 Task: Look for space in Santiago, Chile from 11th June, 2023 to 17th June, 2023 for 1 adult in price range Rs.5000 to Rs.12000. Place can be private room with 1  bedroom having 1 bed and 1 bathroom. Property type can be house, flat, guest house, hotel. Booking option can be shelf check-in. Required host language is English.
Action: Mouse moved to (424, 130)
Screenshot: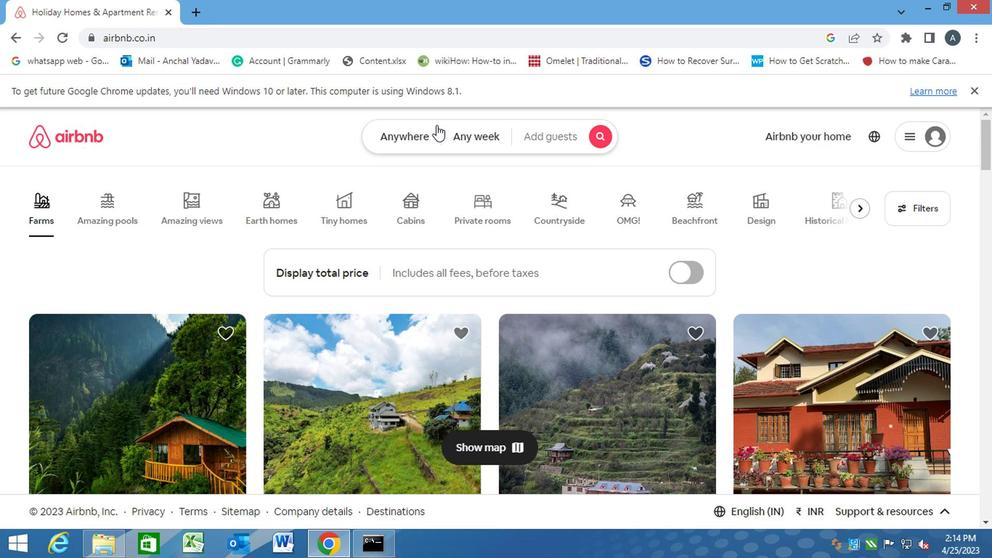 
Action: Mouse pressed left at (424, 130)
Screenshot: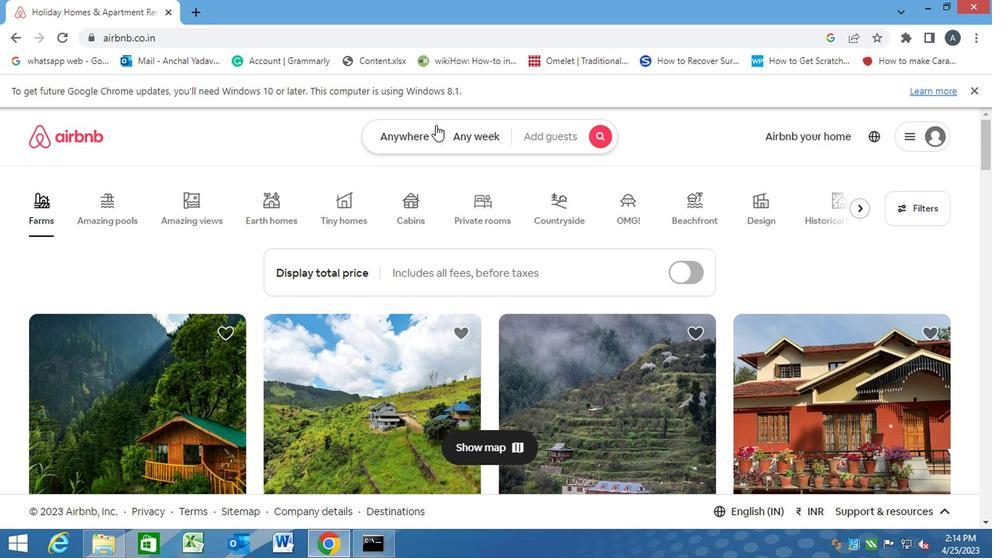 
Action: Key pressed s<Key.caps_lock>
Screenshot: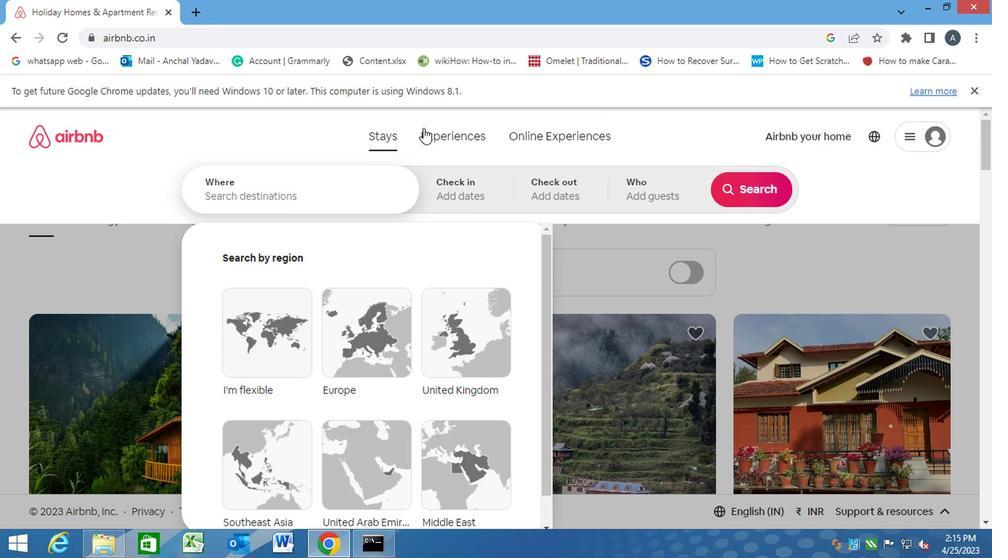 
Action: Mouse moved to (285, 181)
Screenshot: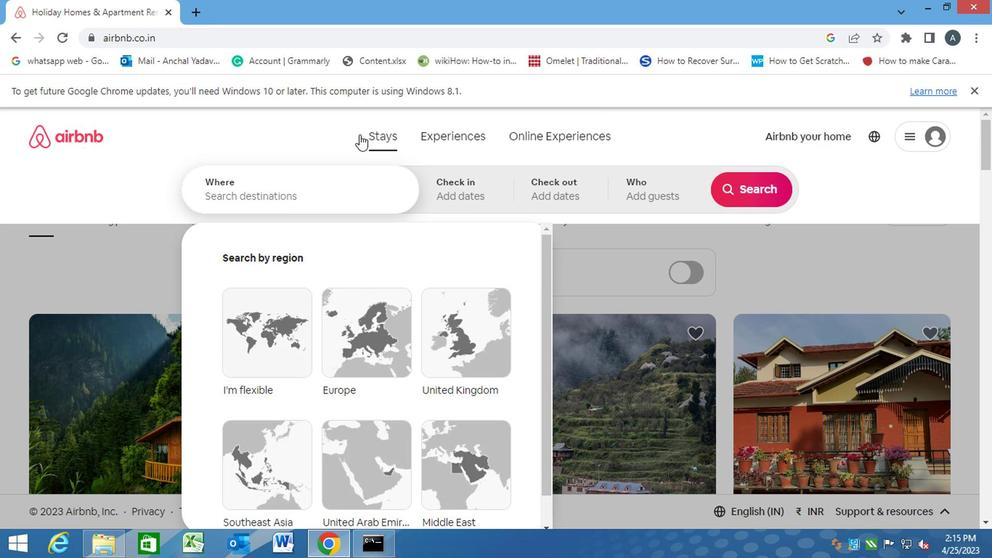 
Action: Mouse pressed left at (285, 181)
Screenshot: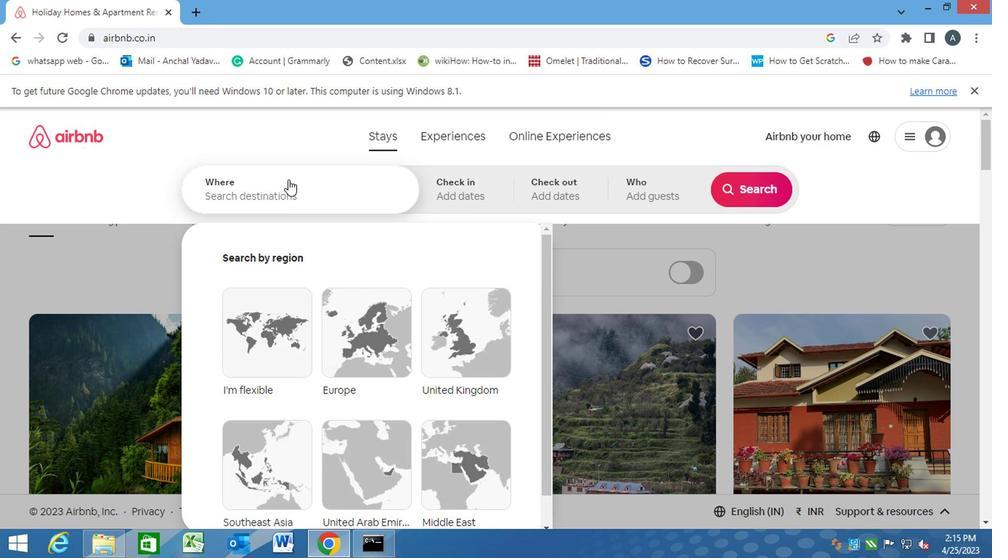 
Action: Key pressed s<Key.backspace><Key.caps_lock>s<Key.caps_lock>antiago,<Key.space><Key.caps_lock>c<Key.caps_lock>hile<Key.enter>
Screenshot: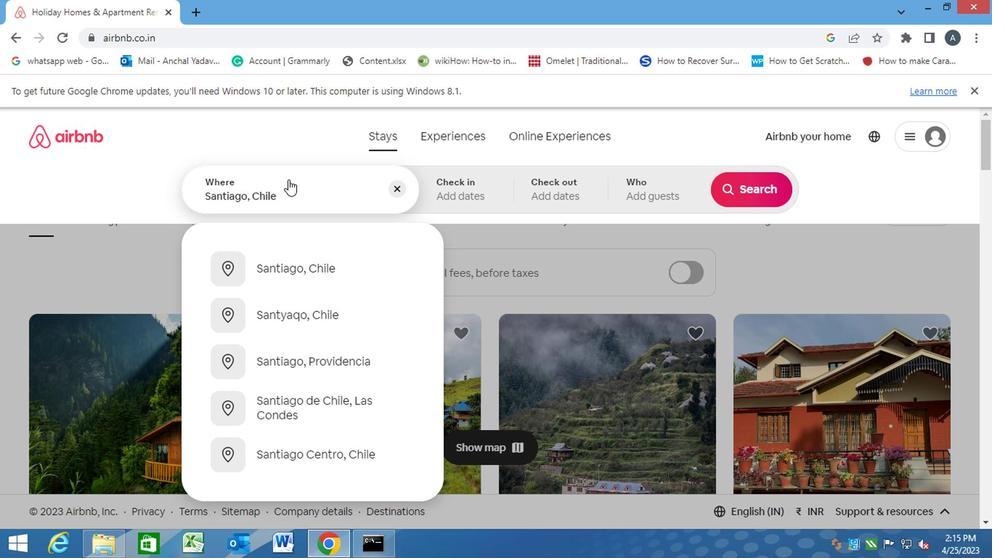 
Action: Mouse moved to (749, 305)
Screenshot: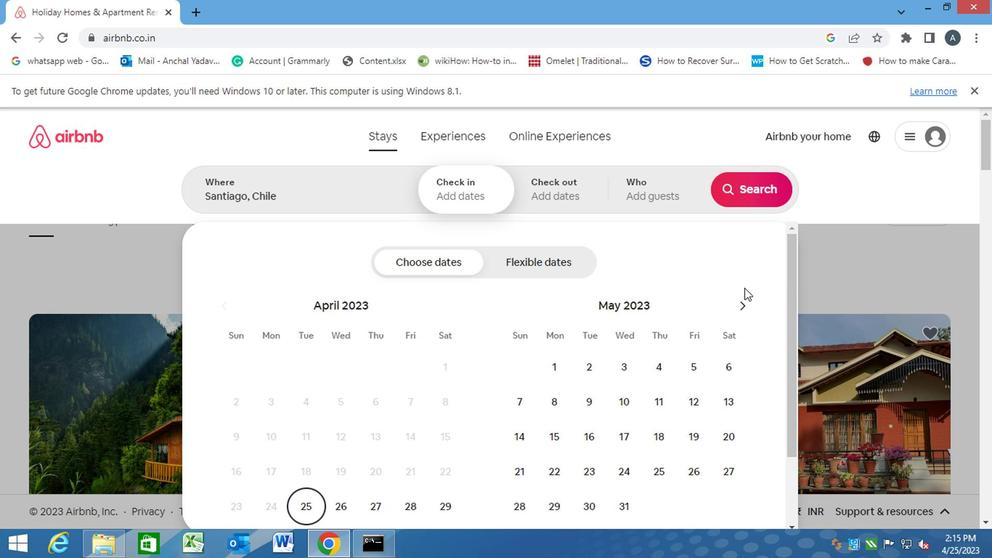 
Action: Mouse pressed left at (749, 305)
Screenshot: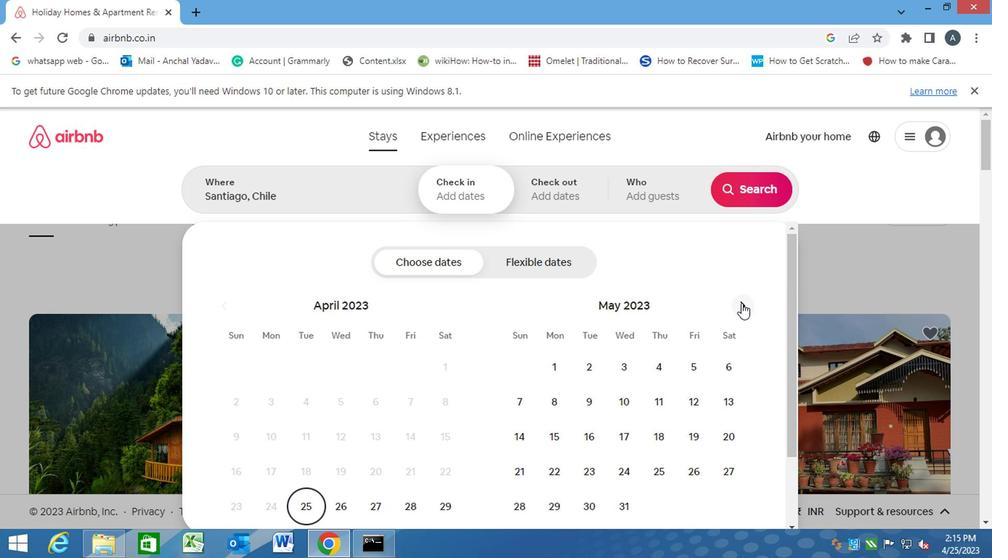 
Action: Mouse moved to (521, 435)
Screenshot: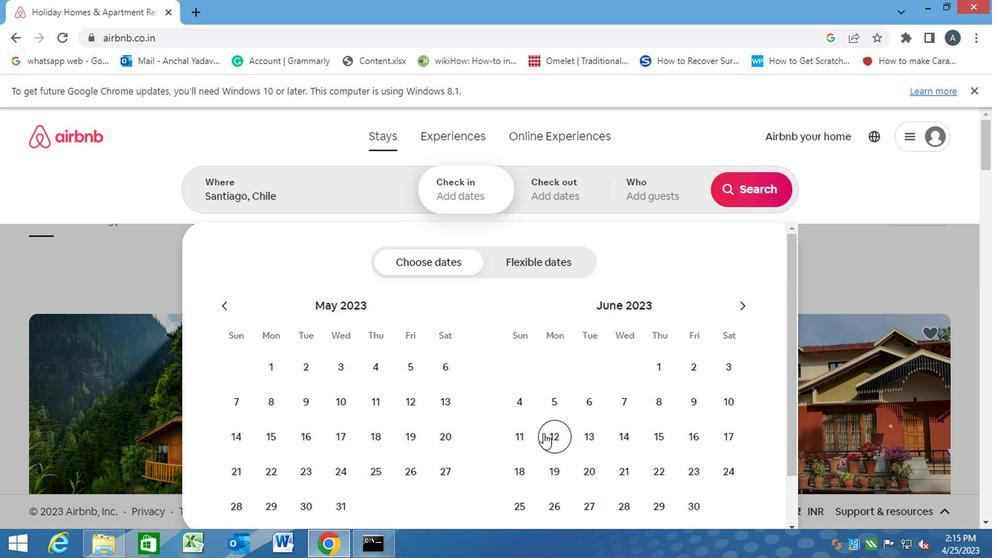 
Action: Mouse pressed left at (521, 435)
Screenshot: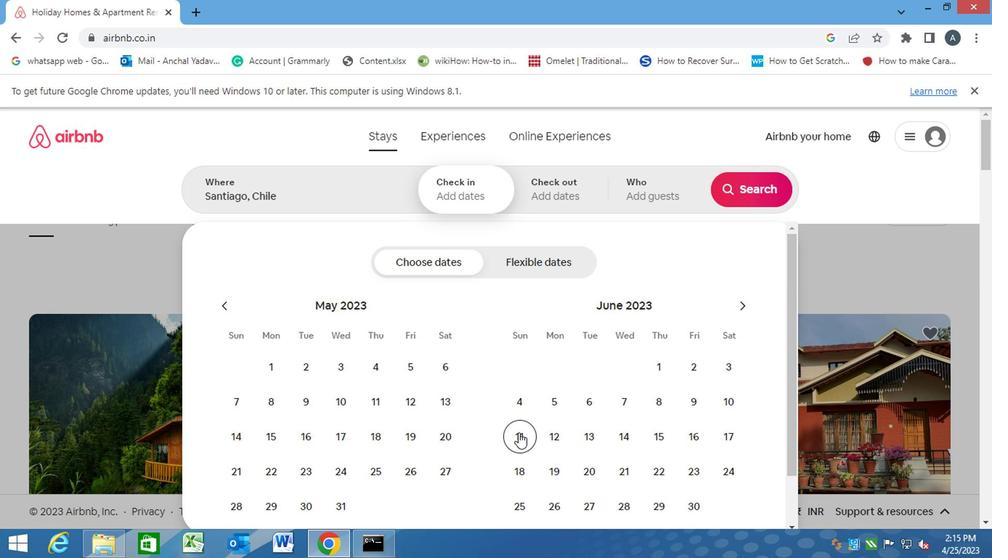 
Action: Mouse moved to (735, 433)
Screenshot: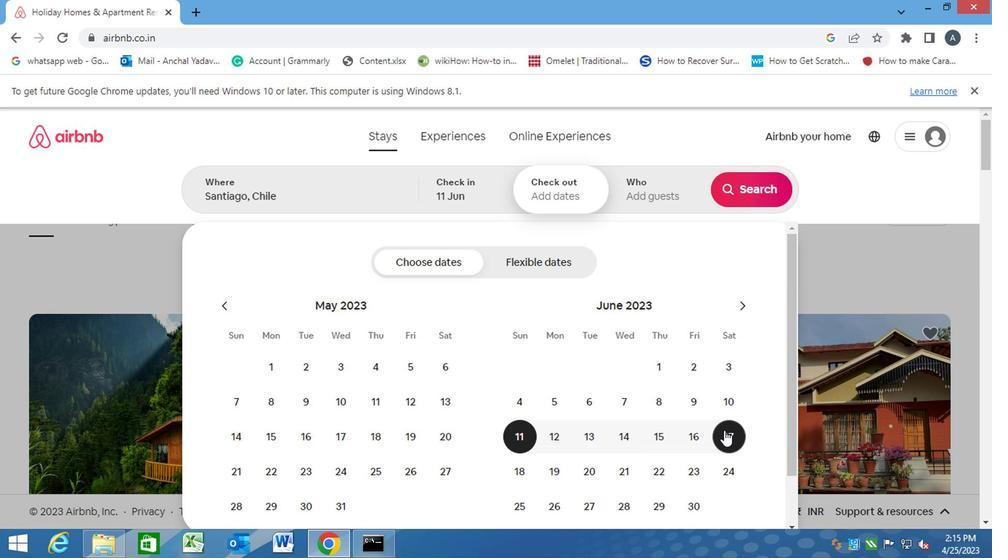 
Action: Mouse pressed left at (735, 433)
Screenshot: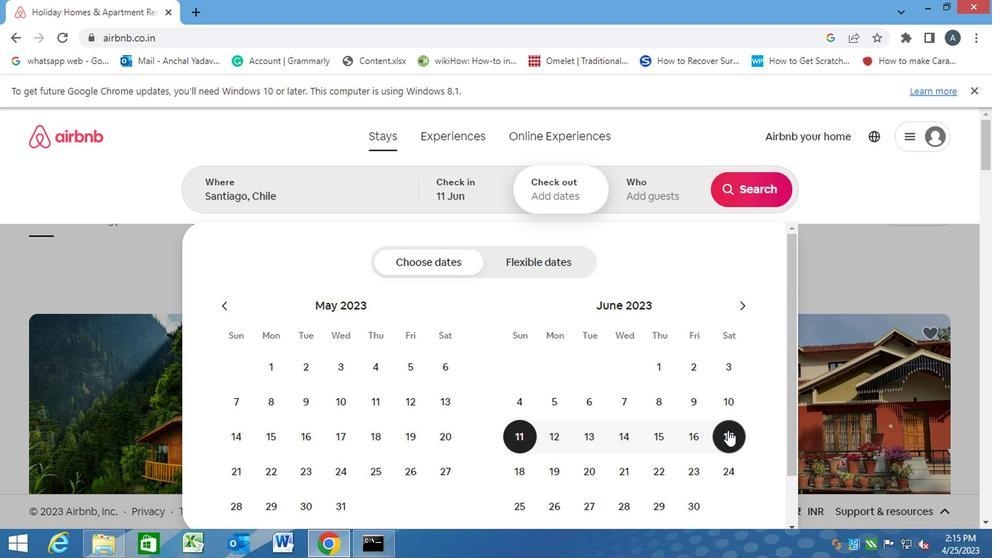 
Action: Mouse moved to (650, 186)
Screenshot: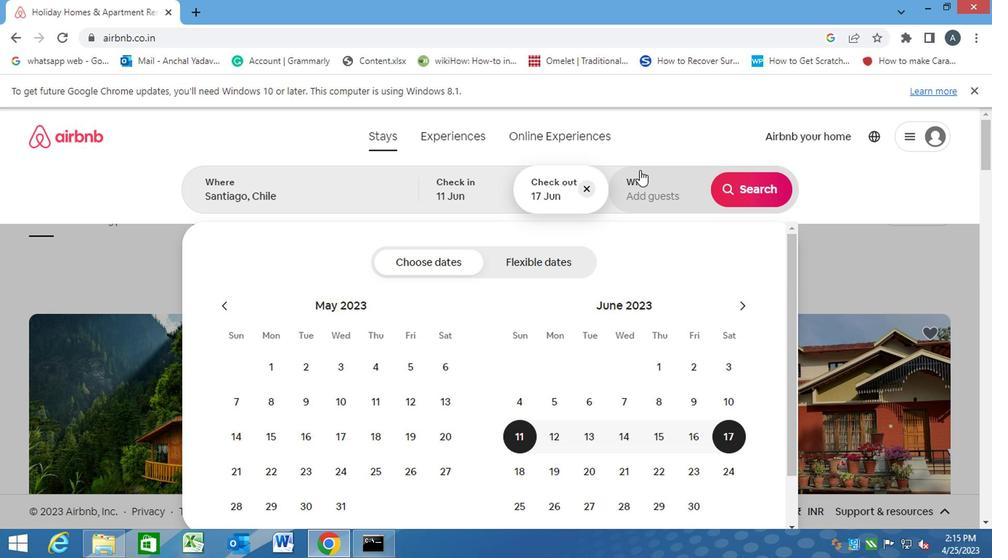 
Action: Mouse pressed left at (650, 186)
Screenshot: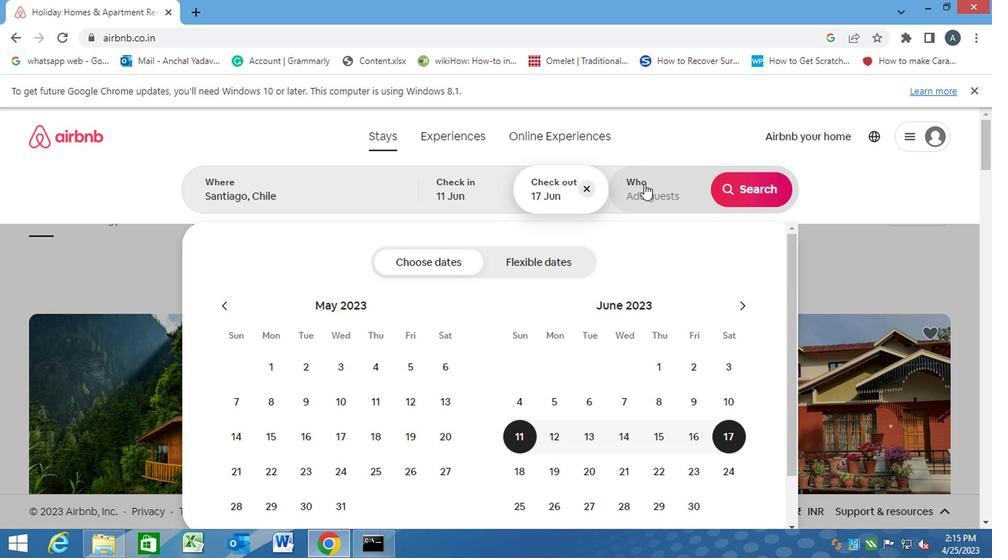 
Action: Mouse moved to (755, 263)
Screenshot: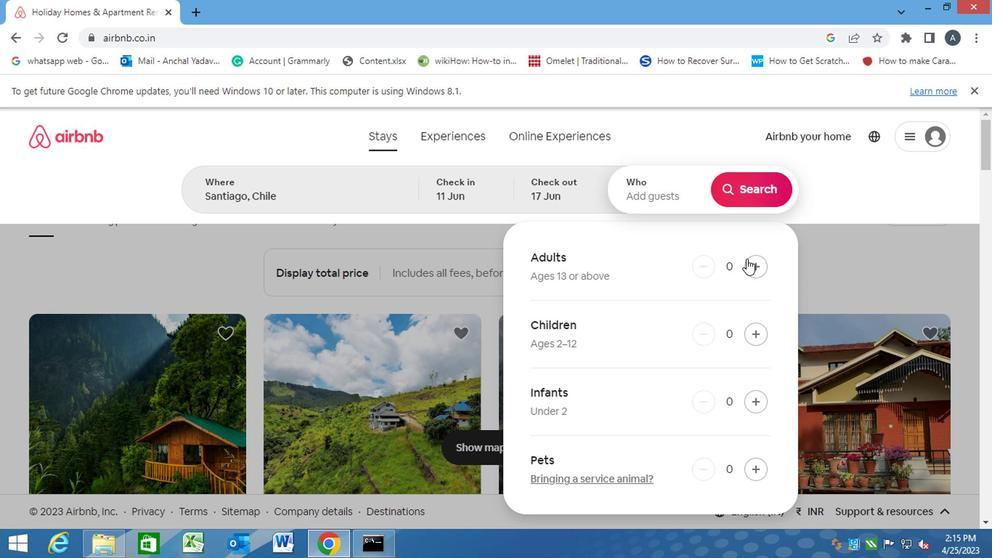 
Action: Mouse pressed left at (755, 263)
Screenshot: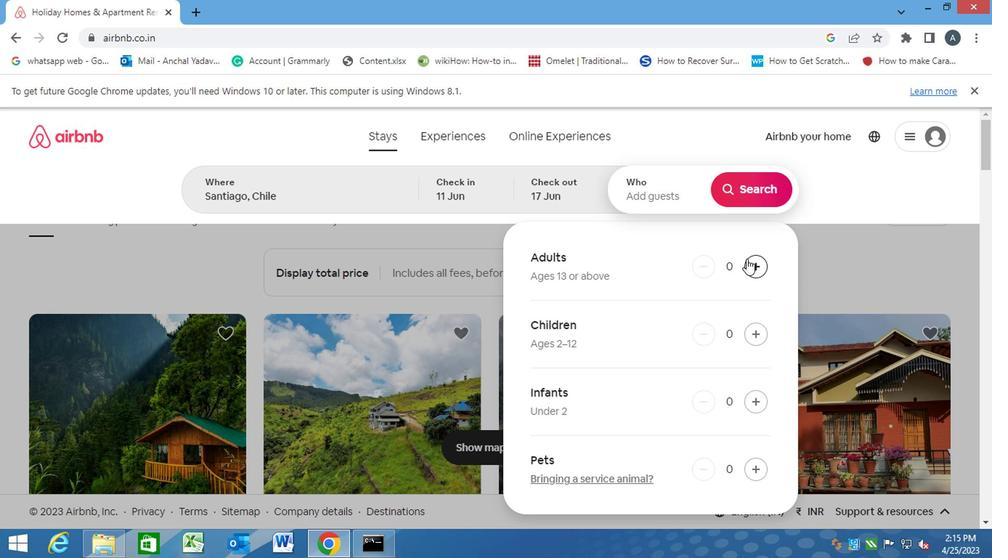 
Action: Mouse moved to (761, 186)
Screenshot: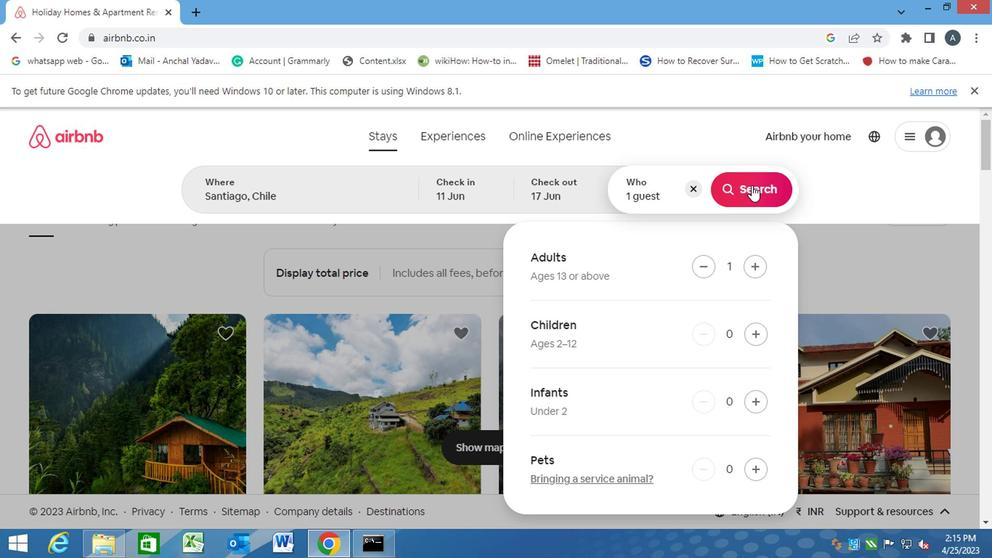 
Action: Mouse pressed left at (761, 186)
Screenshot: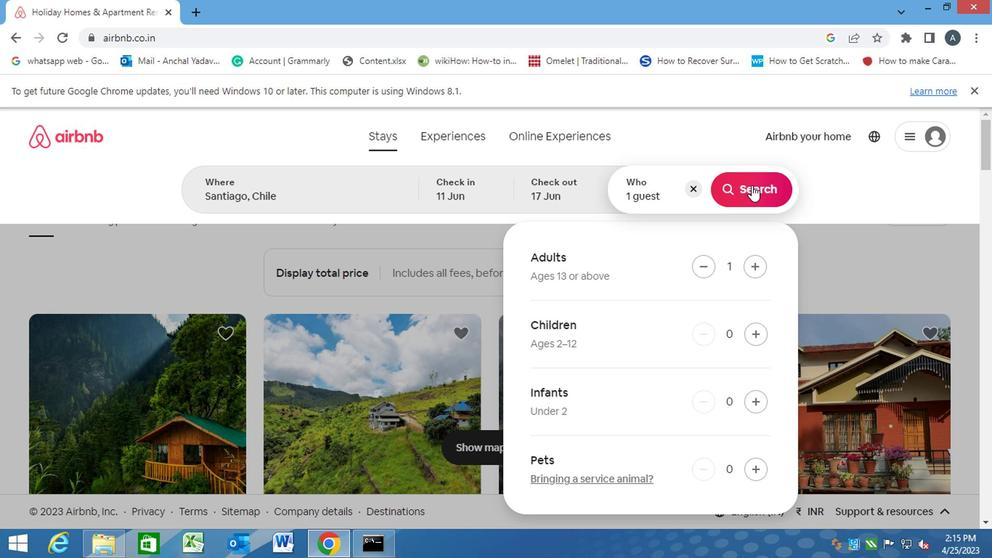 
Action: Mouse moved to (921, 191)
Screenshot: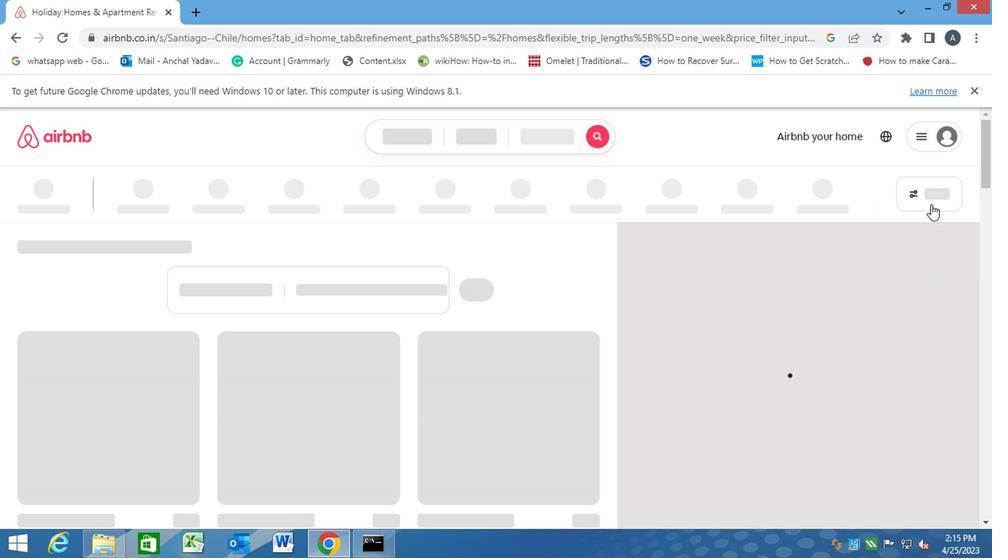 
Action: Mouse pressed left at (921, 191)
Screenshot: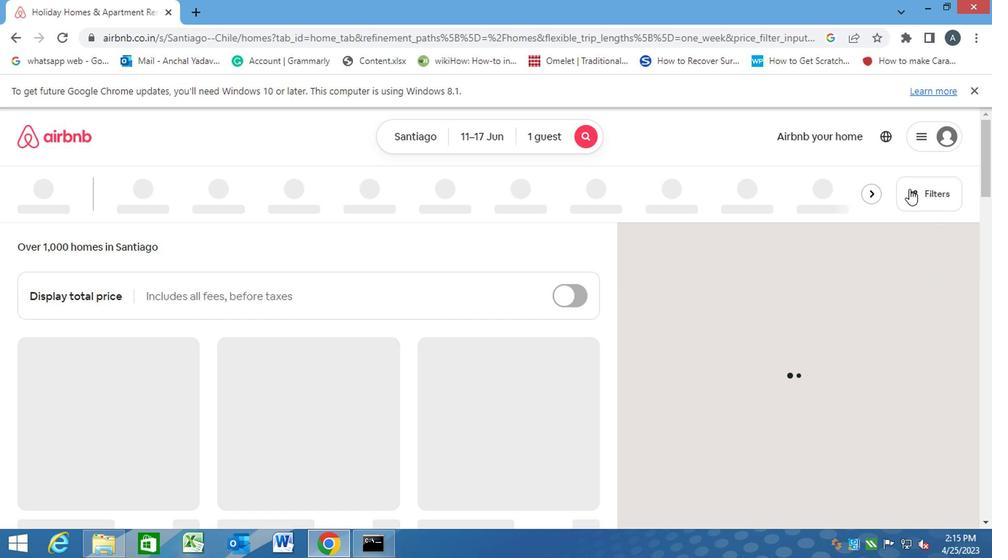 
Action: Mouse moved to (316, 355)
Screenshot: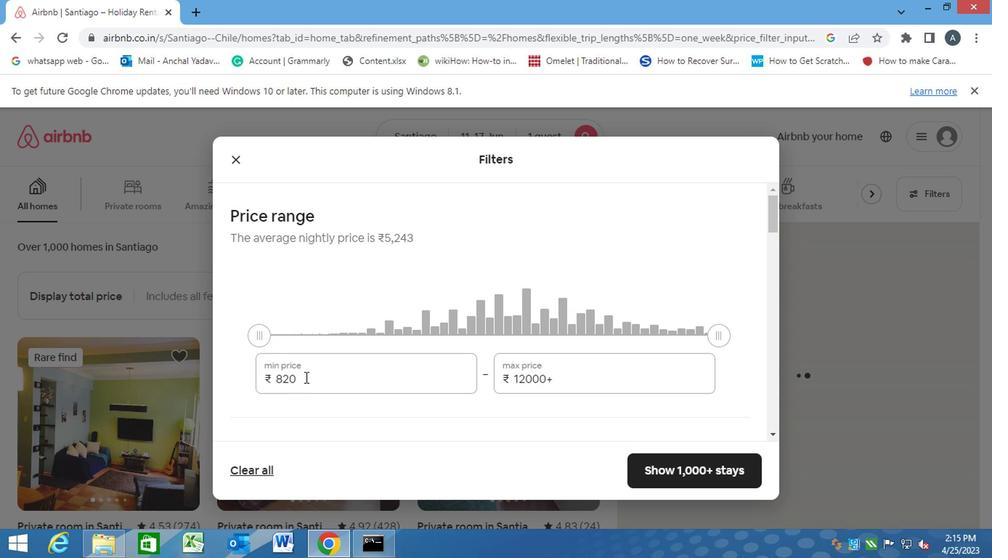 
Action: Mouse pressed left at (316, 355)
Screenshot: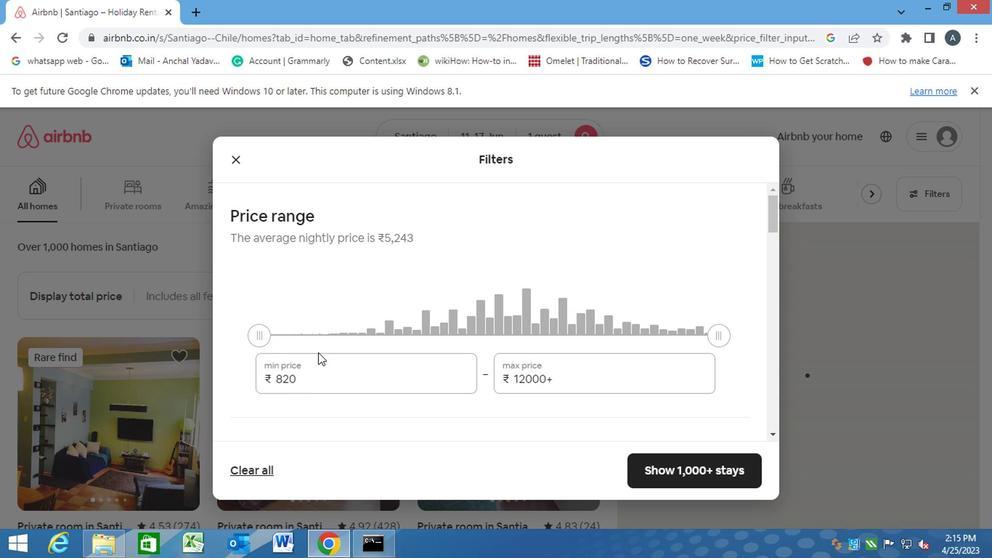 
Action: Mouse moved to (292, 382)
Screenshot: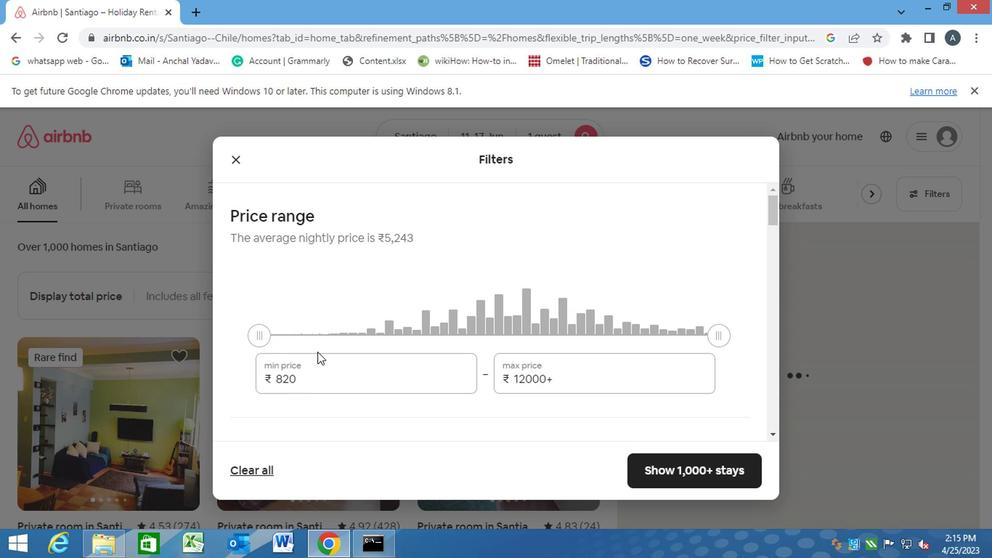 
Action: Mouse pressed left at (292, 382)
Screenshot: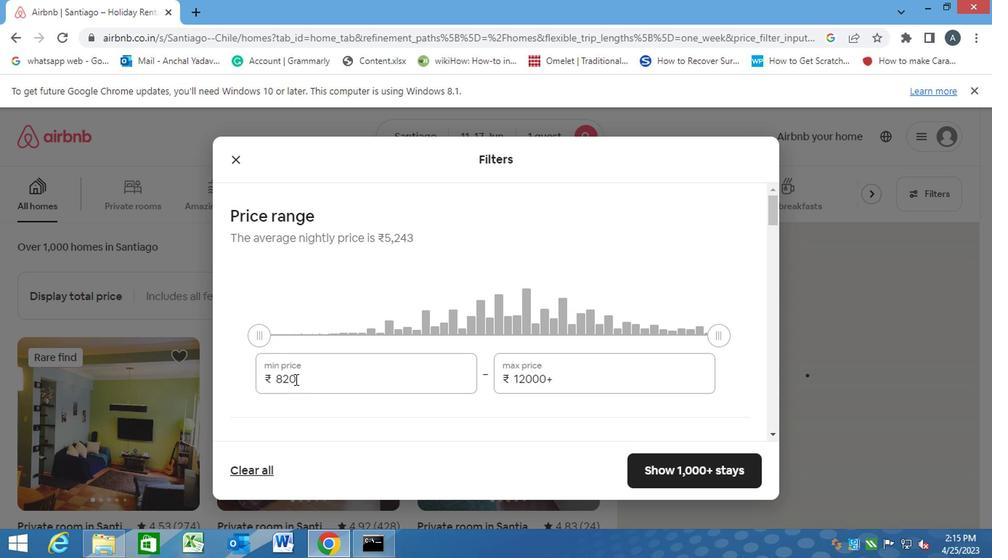 
Action: Mouse moved to (267, 386)
Screenshot: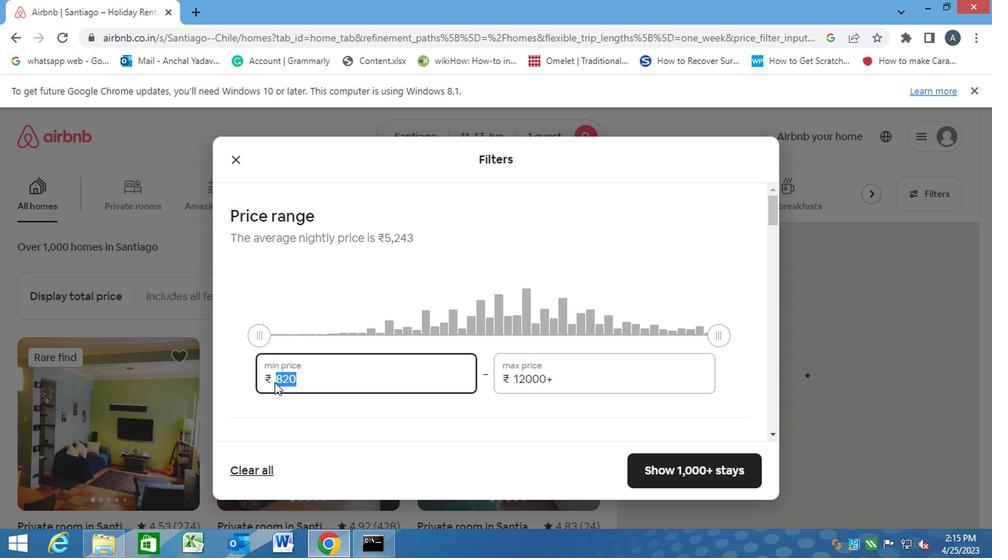 
Action: Key pressed 5000<Key.tab><Key.backspace>12000
Screenshot: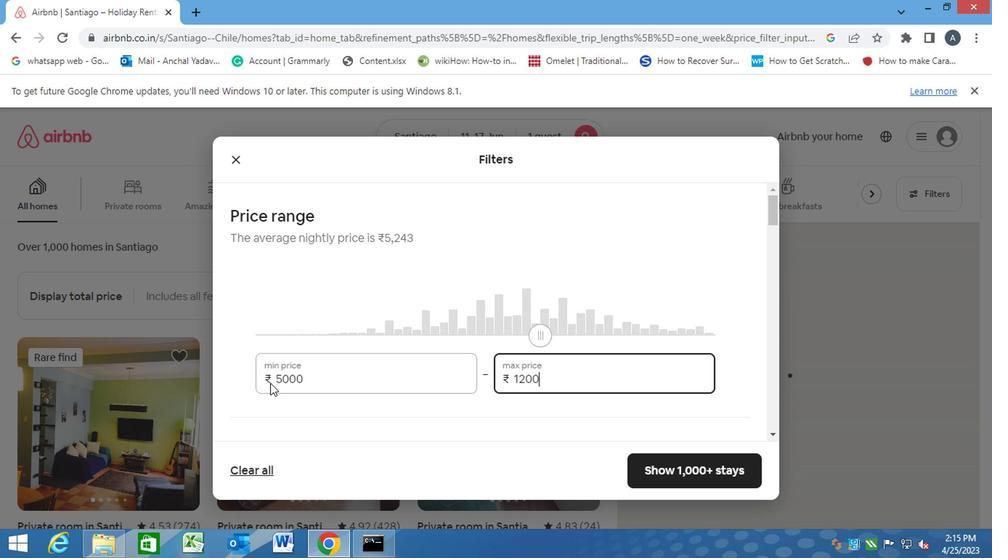 
Action: Mouse moved to (340, 448)
Screenshot: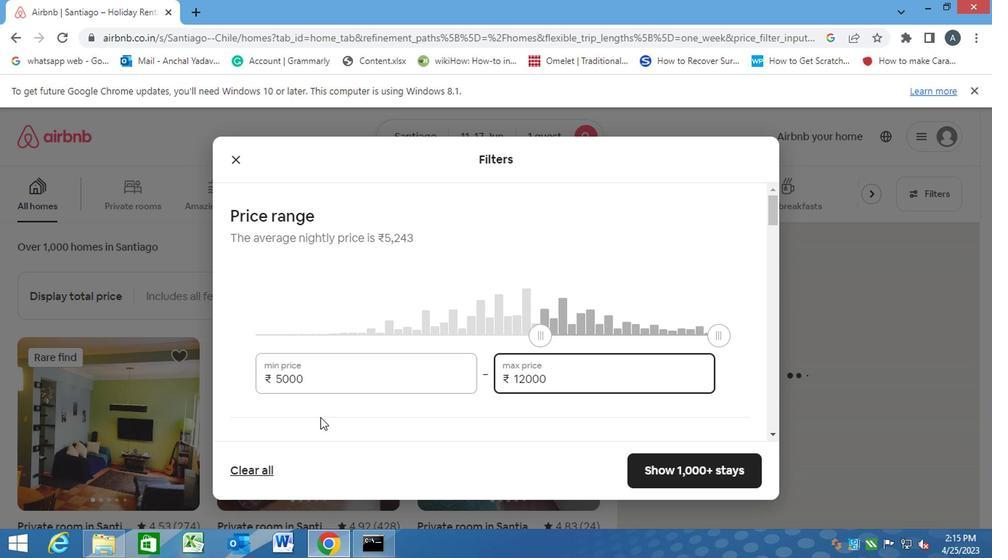 
Action: Mouse pressed left at (340, 448)
Screenshot: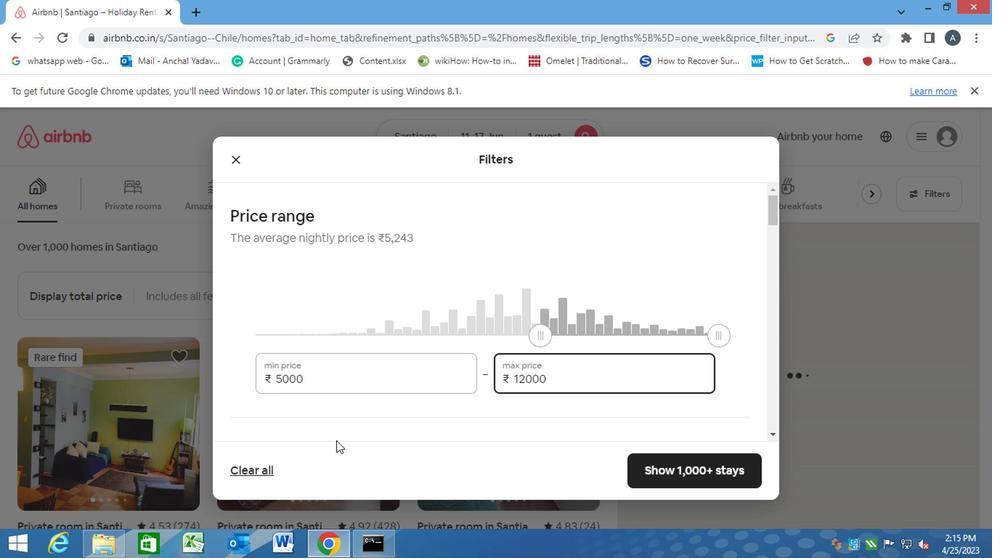 
Action: Mouse moved to (350, 448)
Screenshot: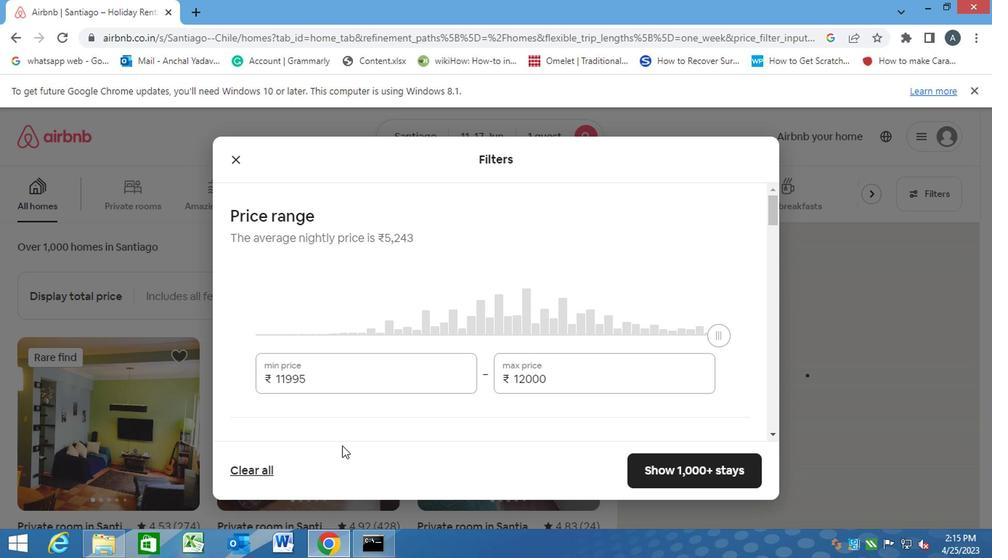 
Action: Mouse scrolled (350, 447) with delta (0, -1)
Screenshot: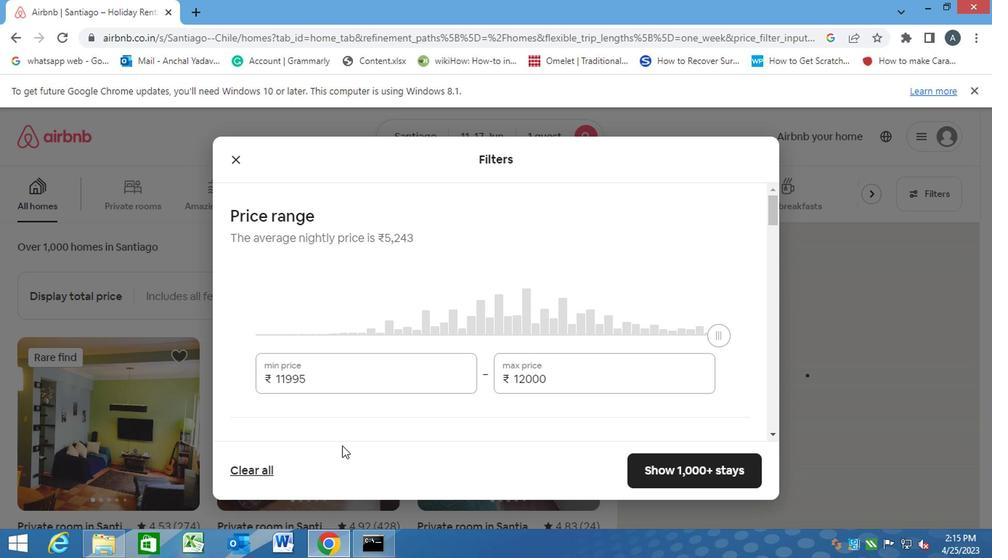 
Action: Mouse moved to (354, 446)
Screenshot: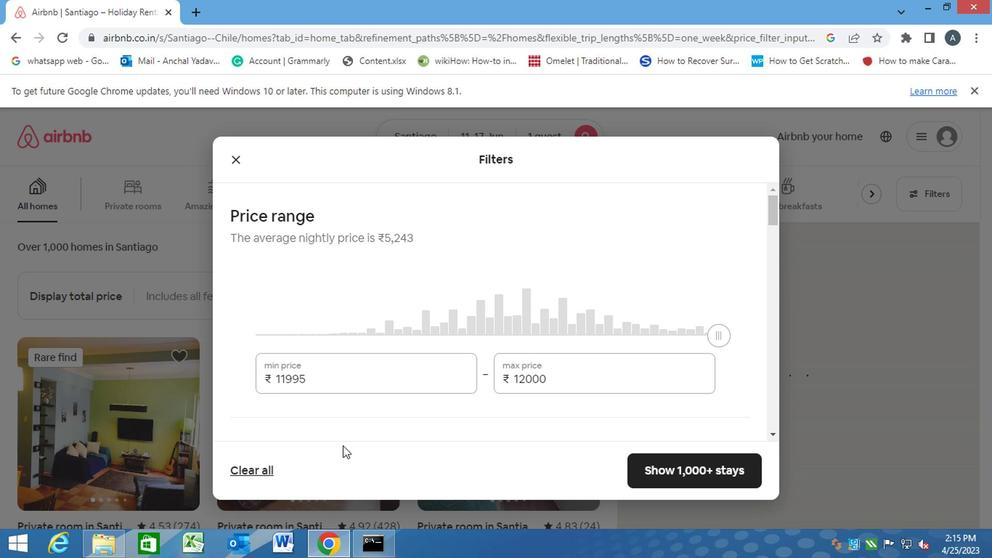 
Action: Mouse scrolled (354, 445) with delta (0, -1)
Screenshot: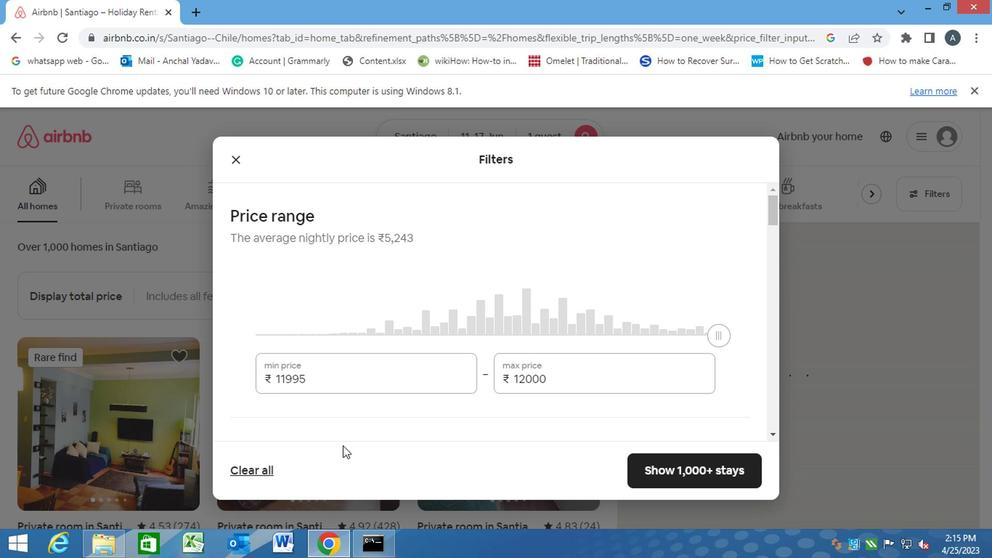 
Action: Mouse moved to (358, 444)
Screenshot: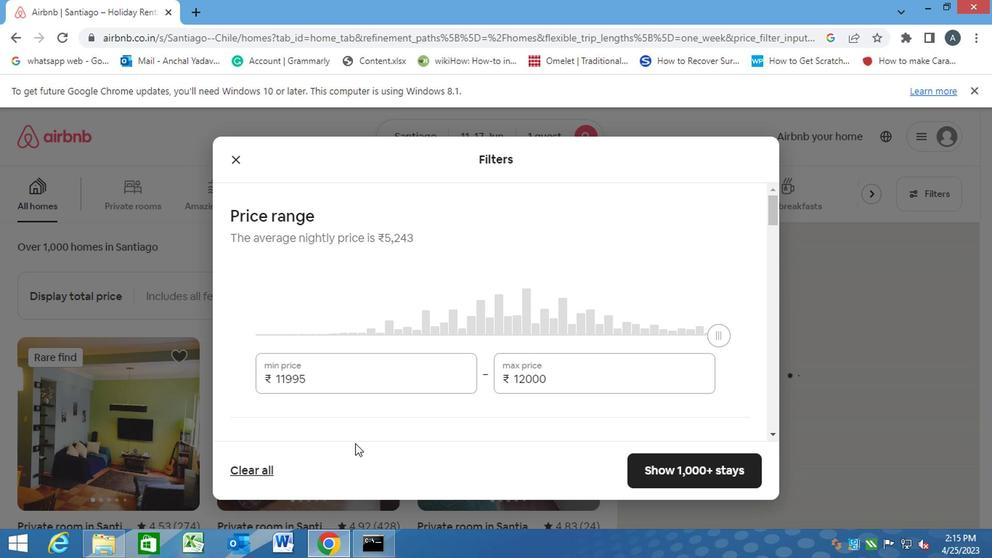 
Action: Mouse scrolled (358, 444) with delta (0, 0)
Screenshot: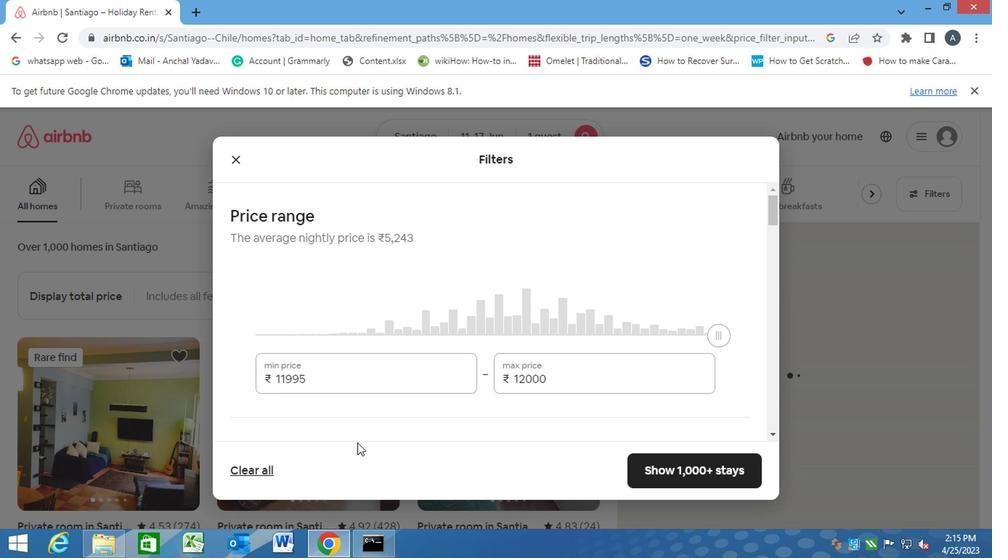 
Action: Mouse moved to (405, 418)
Screenshot: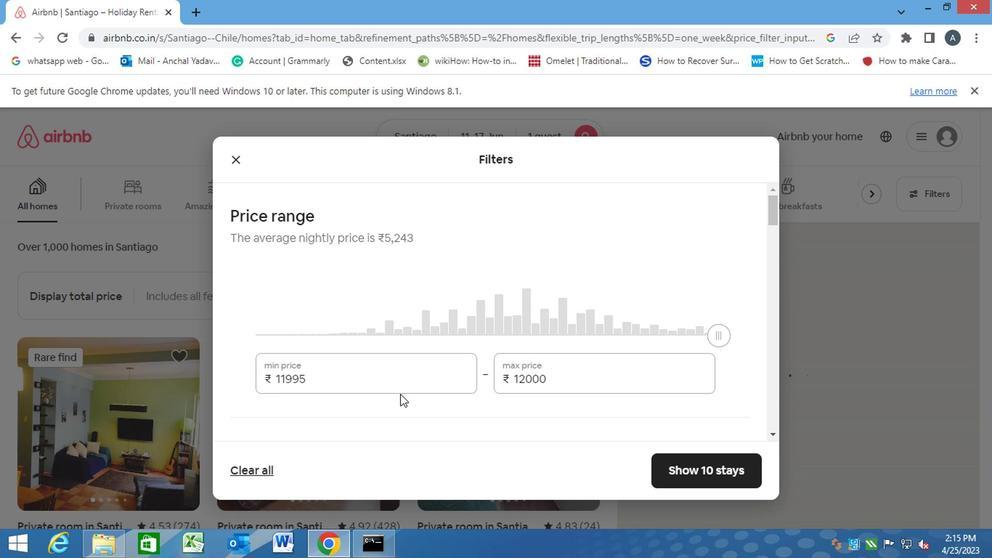 
Action: Mouse scrolled (405, 417) with delta (0, -1)
Screenshot: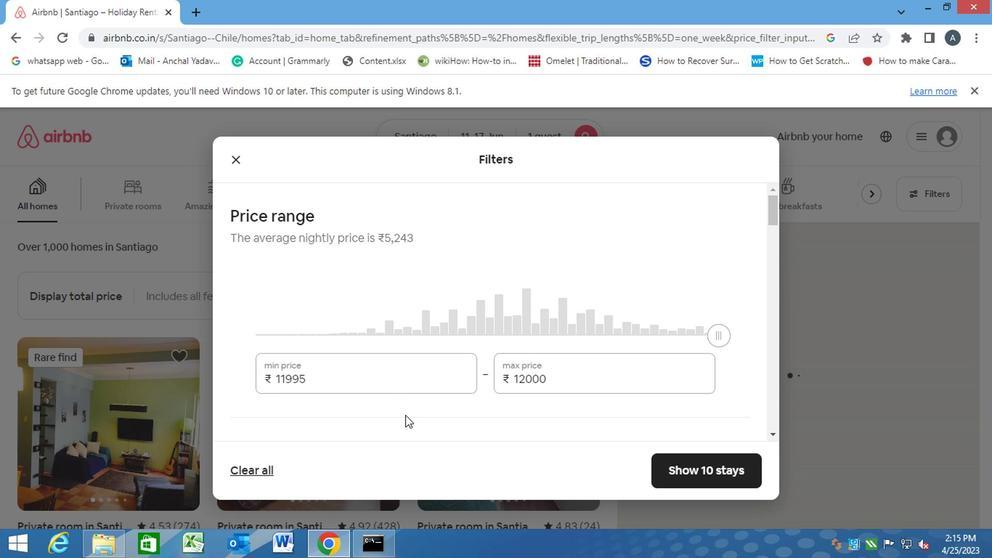 
Action: Mouse scrolled (405, 417) with delta (0, -1)
Screenshot: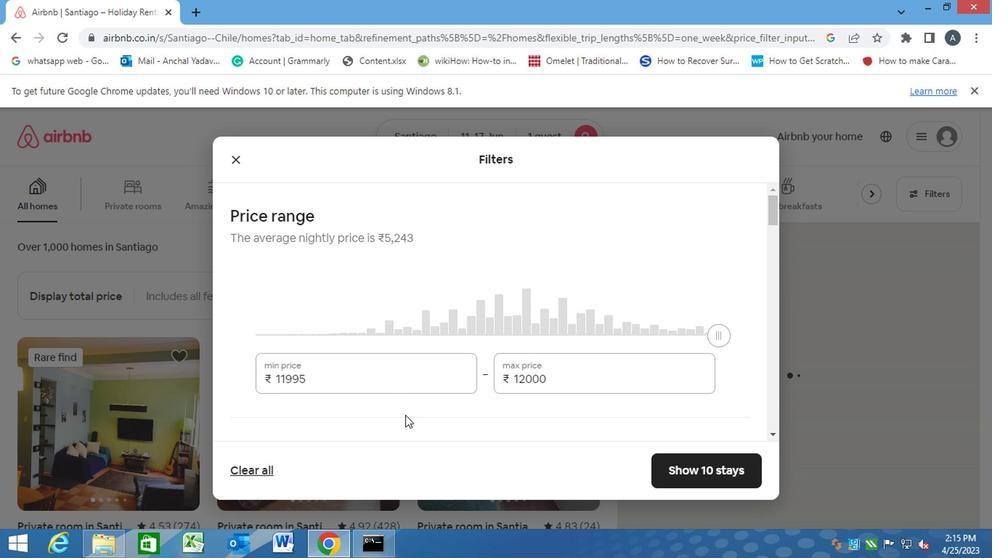 
Action: Mouse scrolled (405, 417) with delta (0, -1)
Screenshot: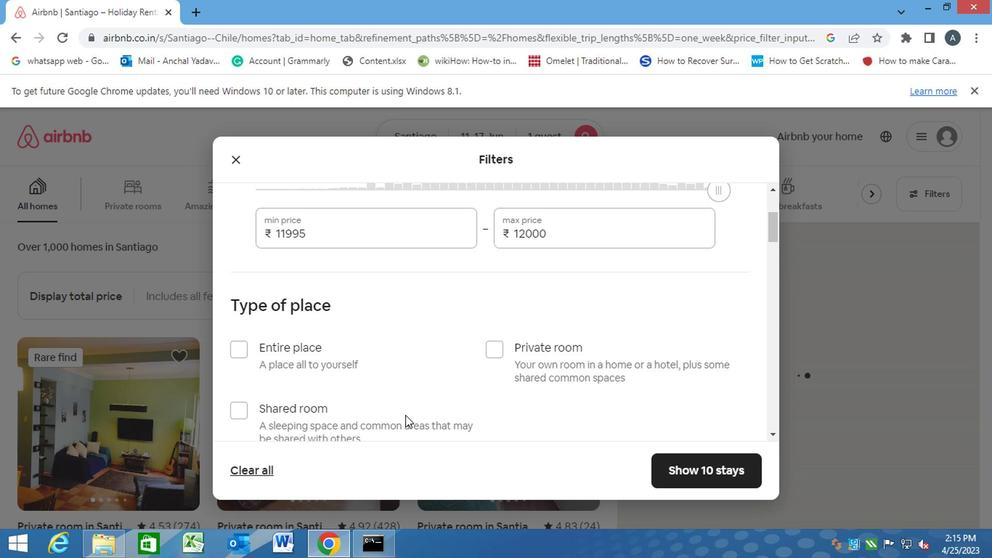 
Action: Mouse scrolled (405, 417) with delta (0, -1)
Screenshot: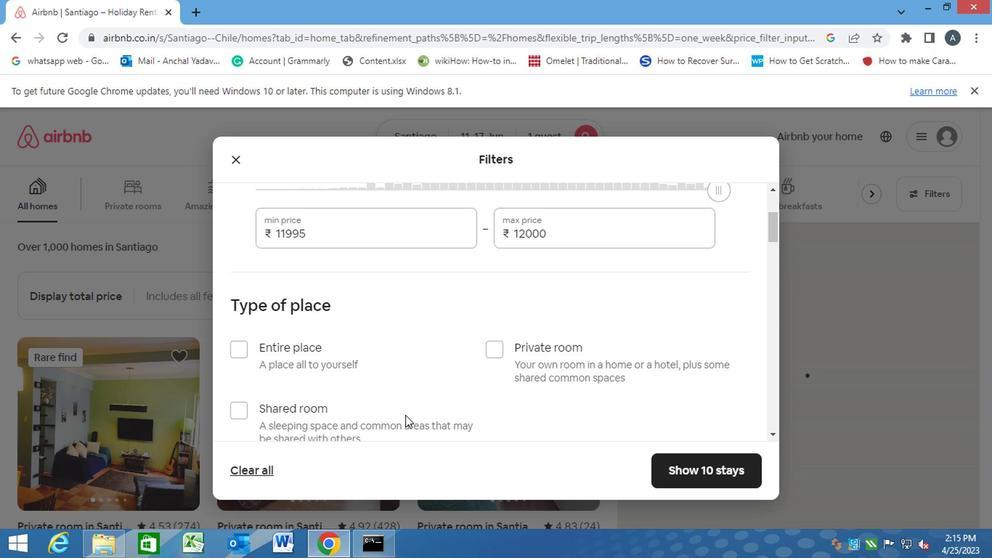 
Action: Mouse moved to (497, 208)
Screenshot: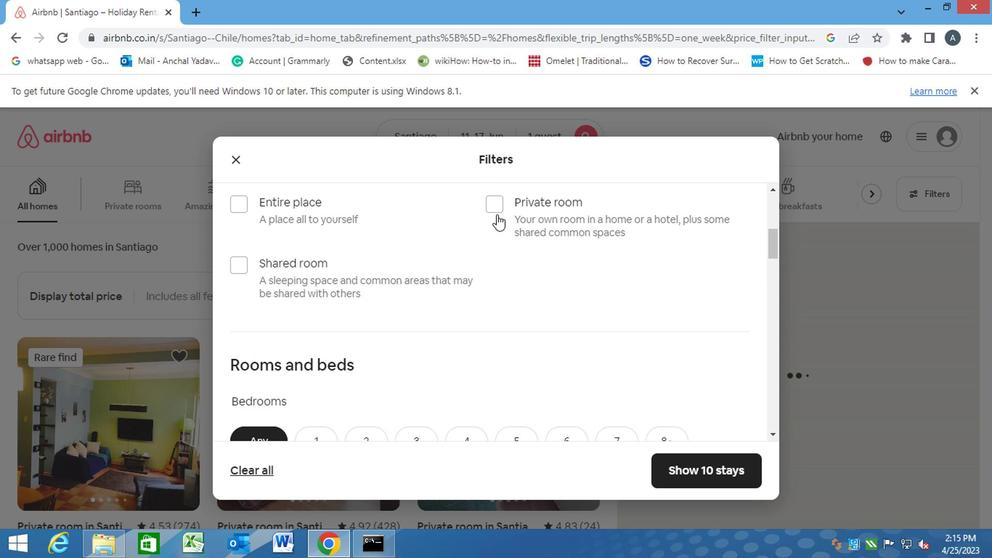 
Action: Mouse pressed left at (497, 208)
Screenshot: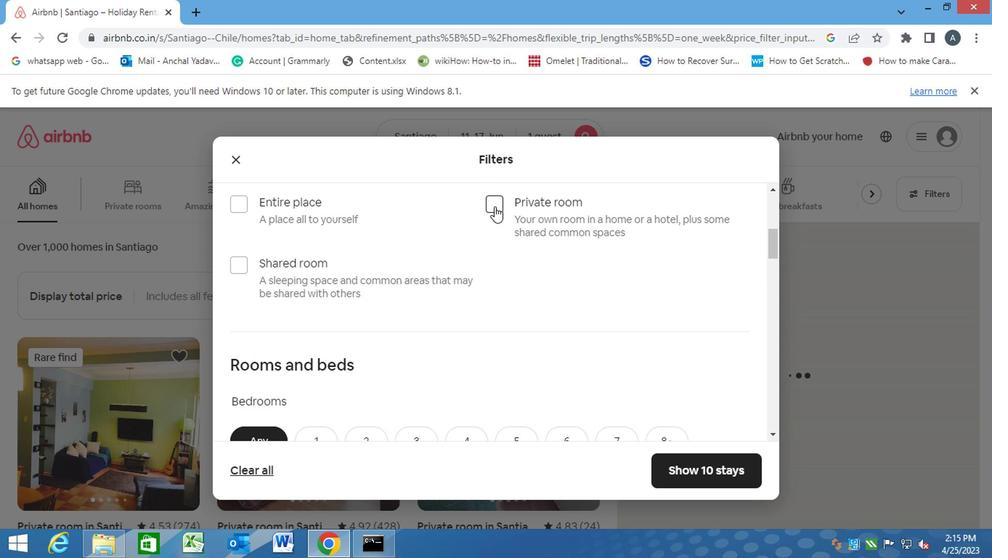 
Action: Mouse moved to (421, 320)
Screenshot: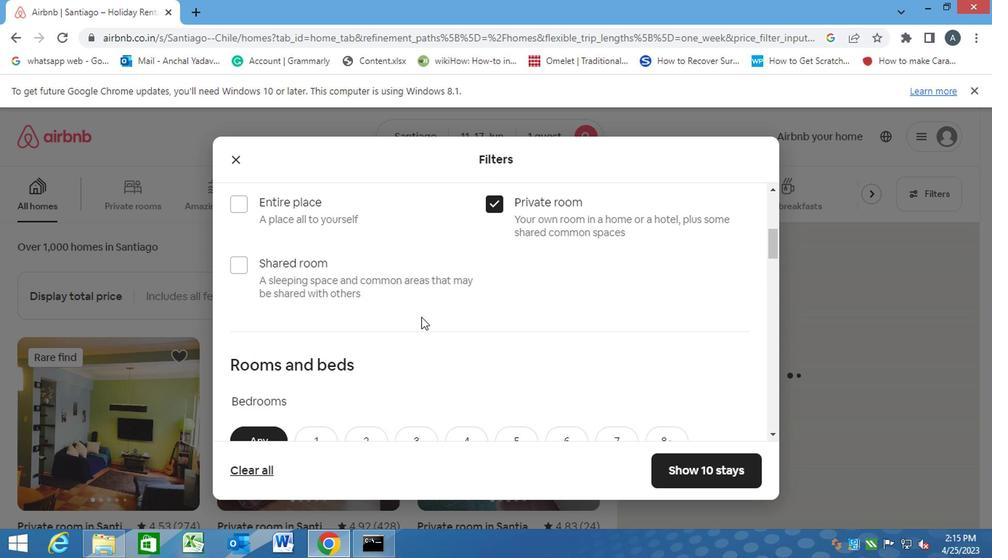 
Action: Mouse scrolled (421, 319) with delta (0, -1)
Screenshot: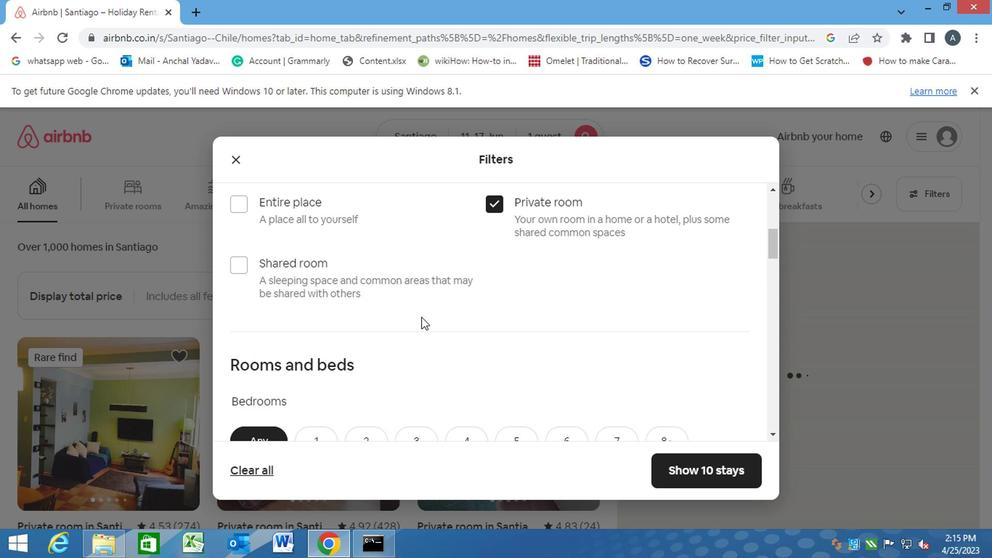 
Action: Mouse scrolled (421, 319) with delta (0, -1)
Screenshot: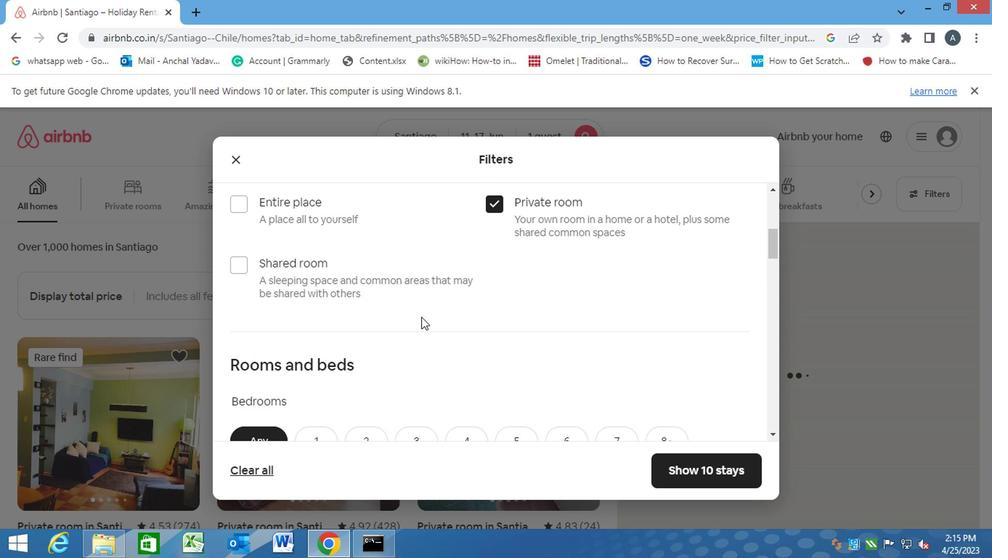 
Action: Mouse scrolled (421, 319) with delta (0, -1)
Screenshot: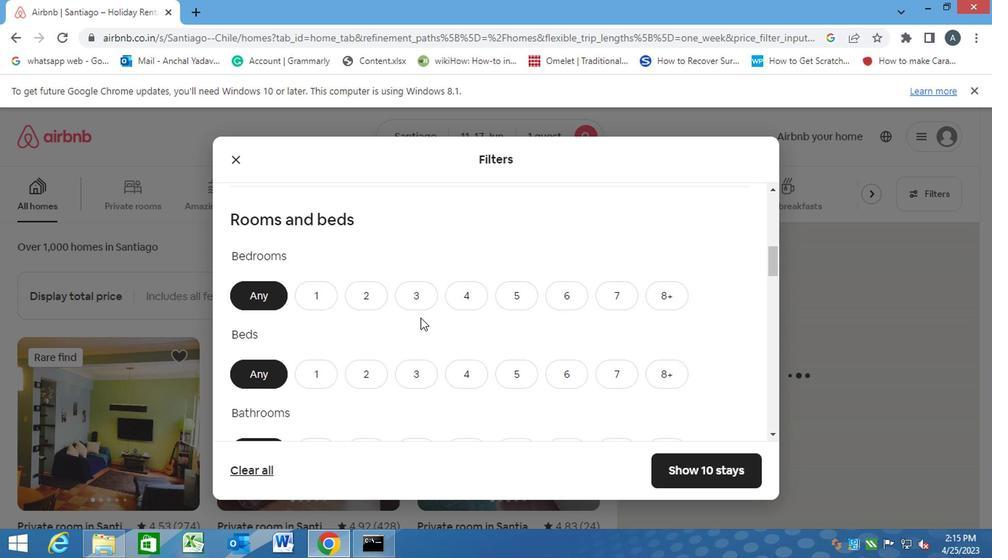 
Action: Mouse scrolled (421, 319) with delta (0, -1)
Screenshot: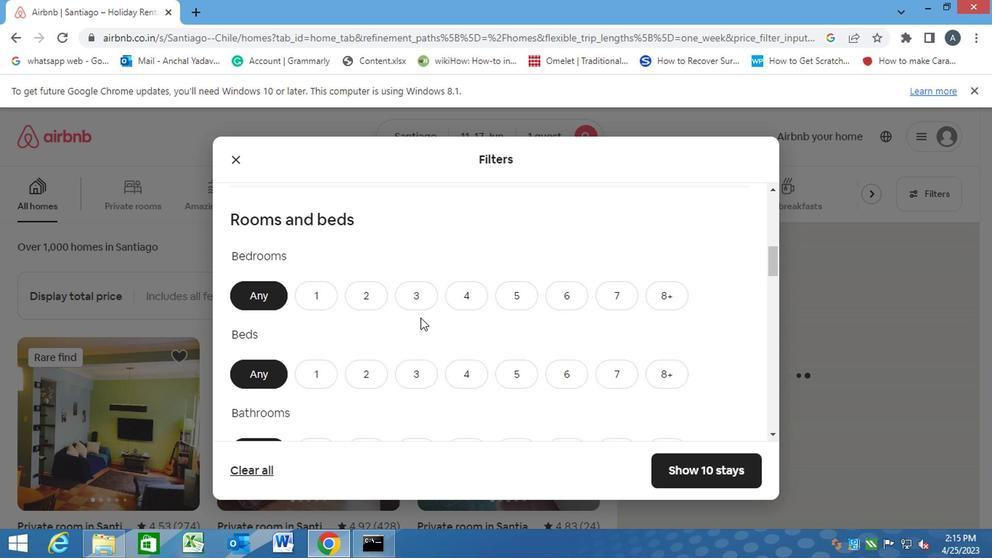 
Action: Mouse moved to (342, 203)
Screenshot: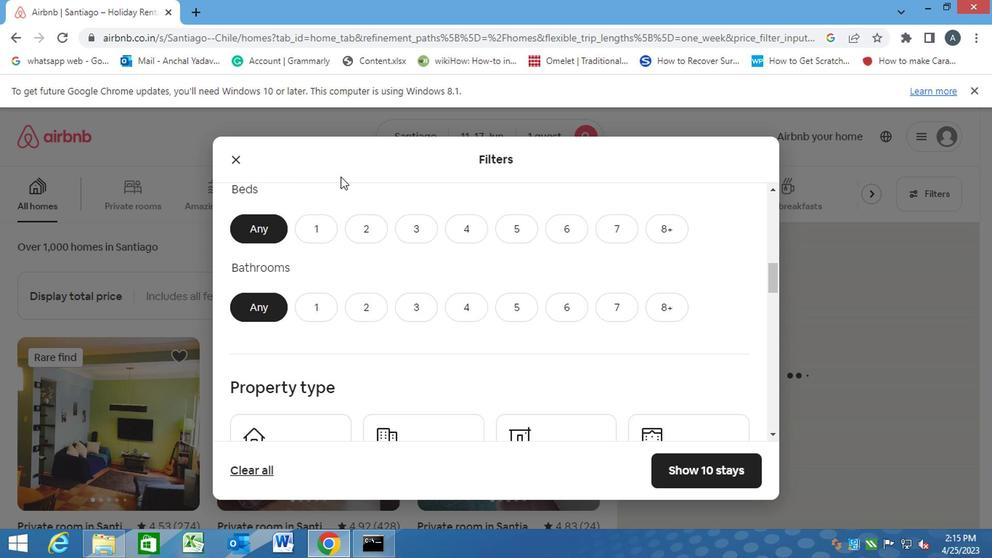 
Action: Mouse scrolled (342, 203) with delta (0, 0)
Screenshot: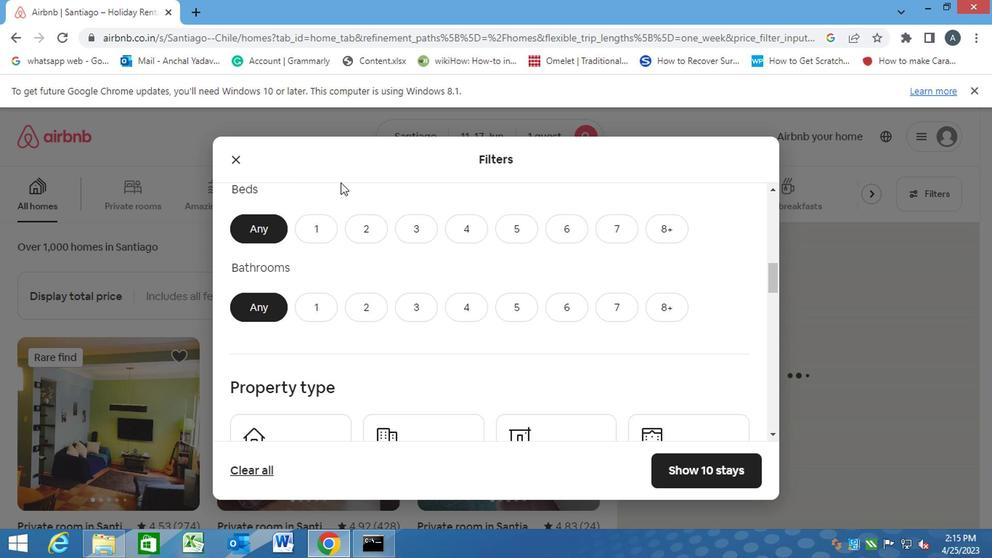 
Action: Mouse moved to (320, 227)
Screenshot: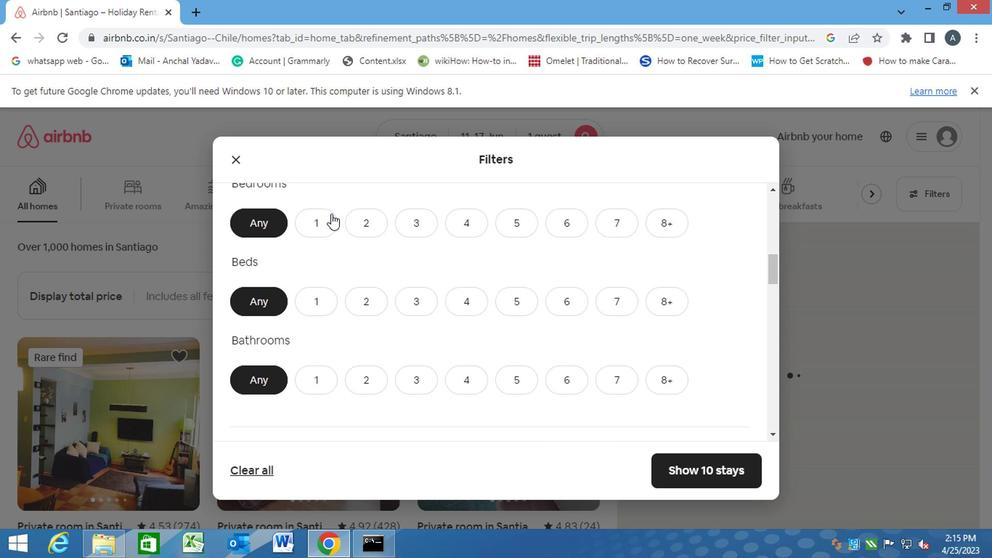 
Action: Mouse pressed left at (320, 227)
Screenshot: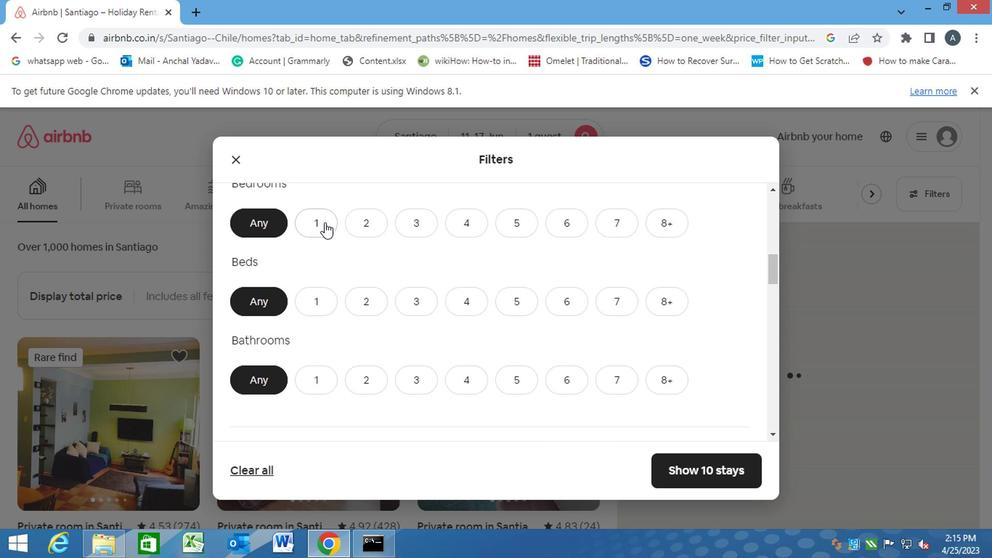 
Action: Mouse moved to (321, 304)
Screenshot: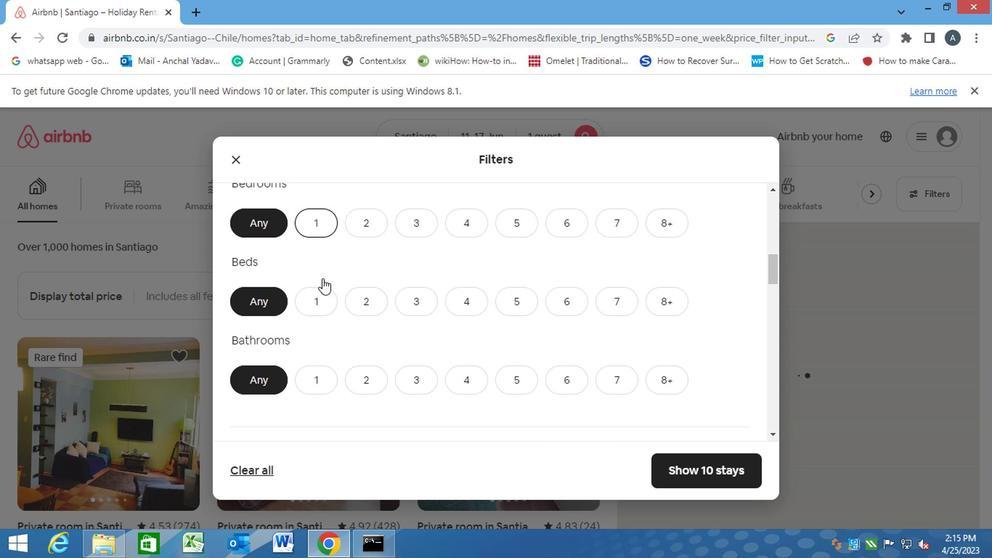 
Action: Mouse pressed left at (321, 304)
Screenshot: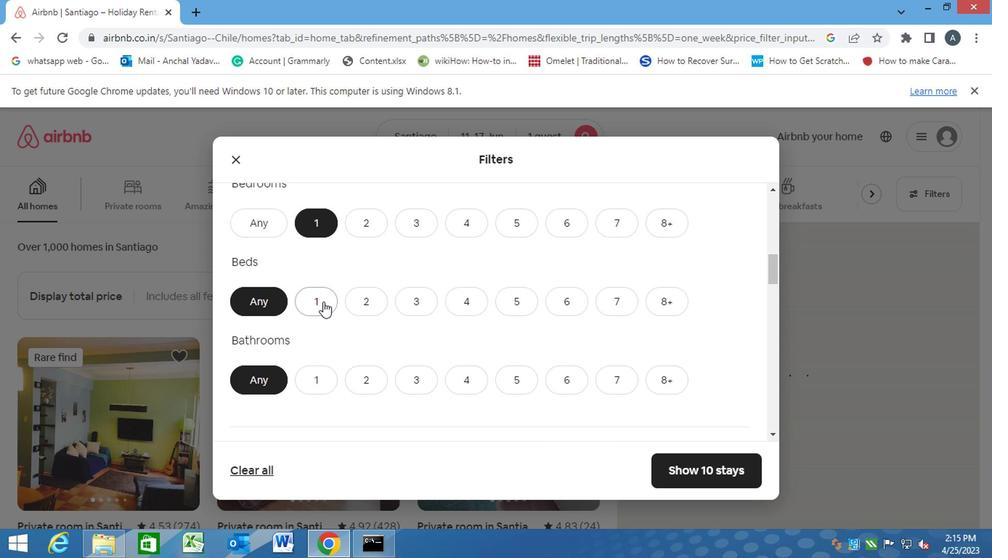 
Action: Mouse moved to (308, 392)
Screenshot: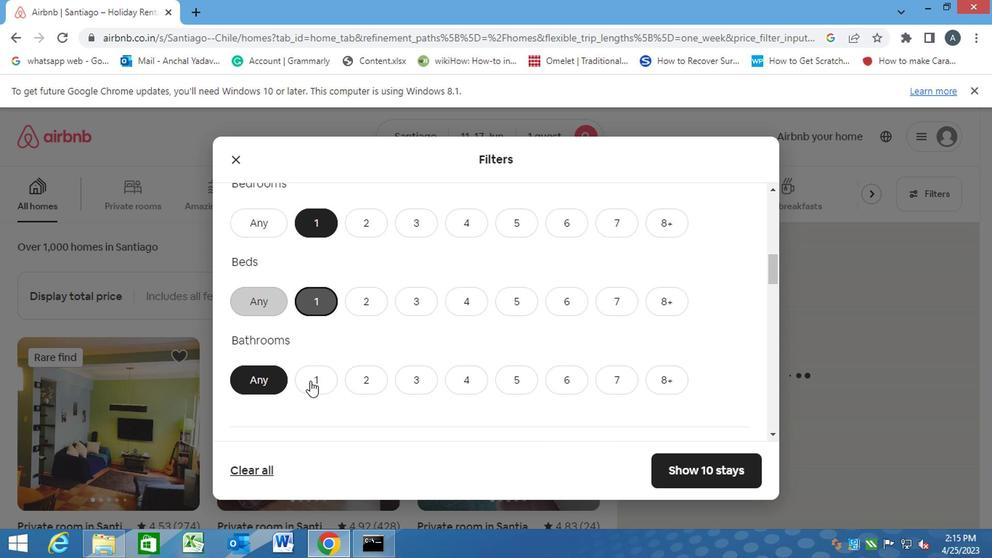 
Action: Mouse pressed left at (308, 392)
Screenshot: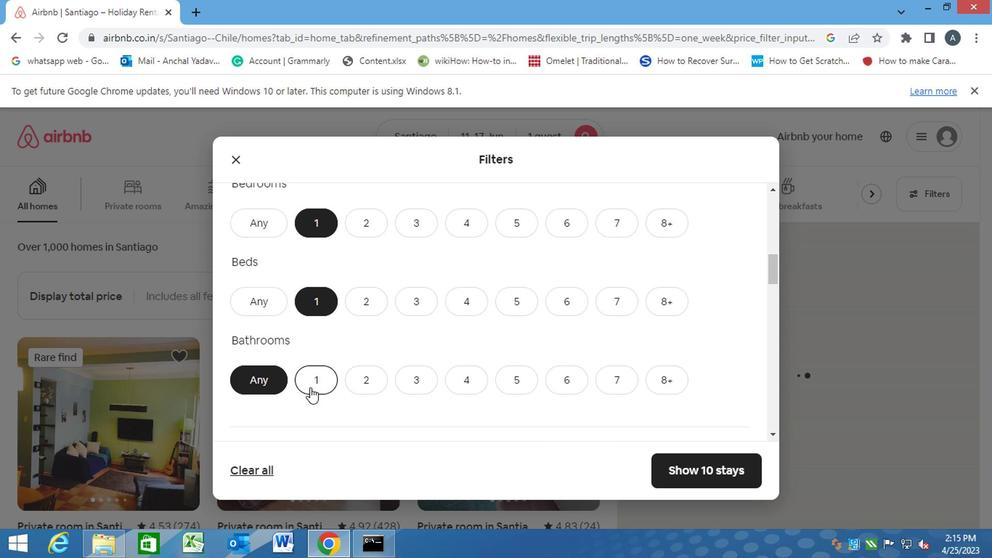 
Action: Mouse moved to (355, 409)
Screenshot: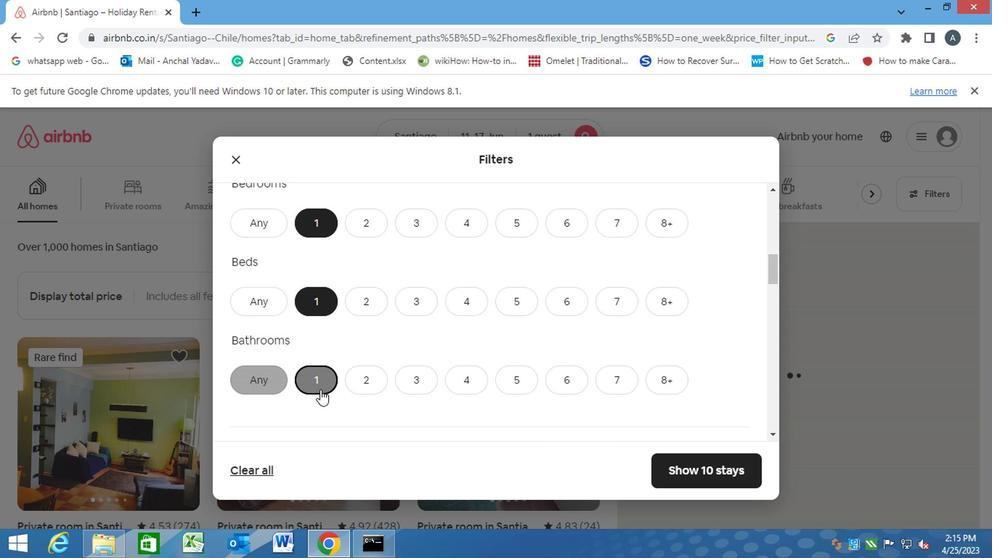 
Action: Mouse scrolled (355, 408) with delta (0, -1)
Screenshot: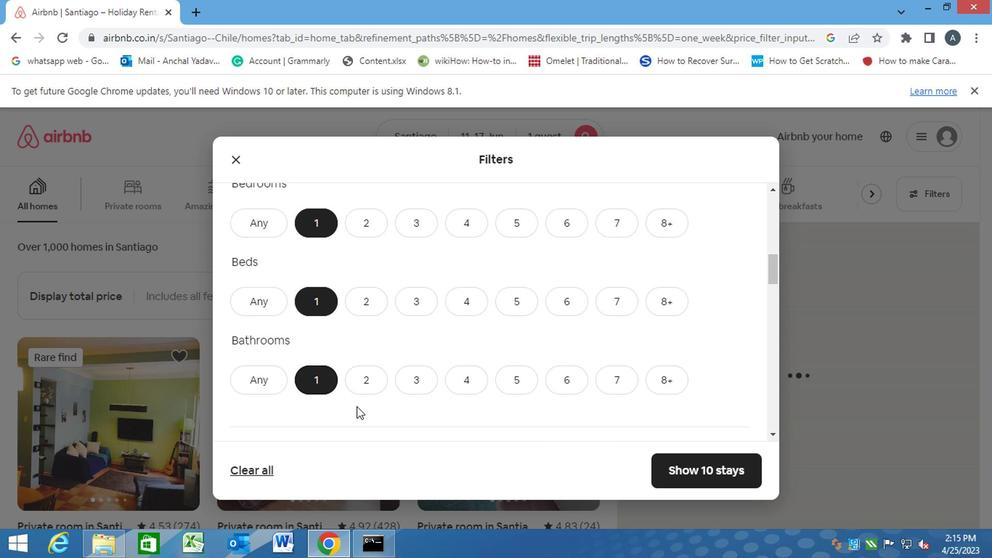 
Action: Mouse scrolled (355, 408) with delta (0, -1)
Screenshot: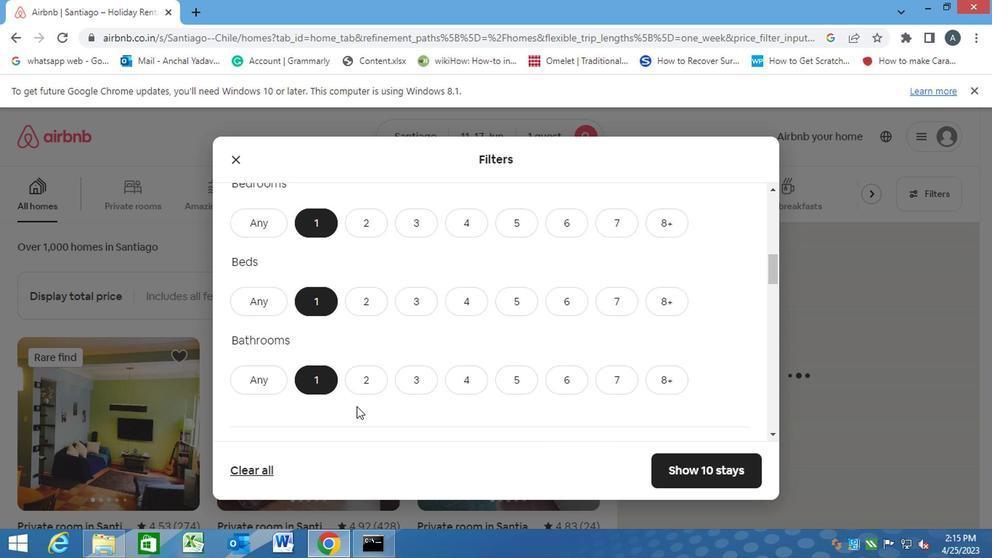 
Action: Mouse moved to (331, 404)
Screenshot: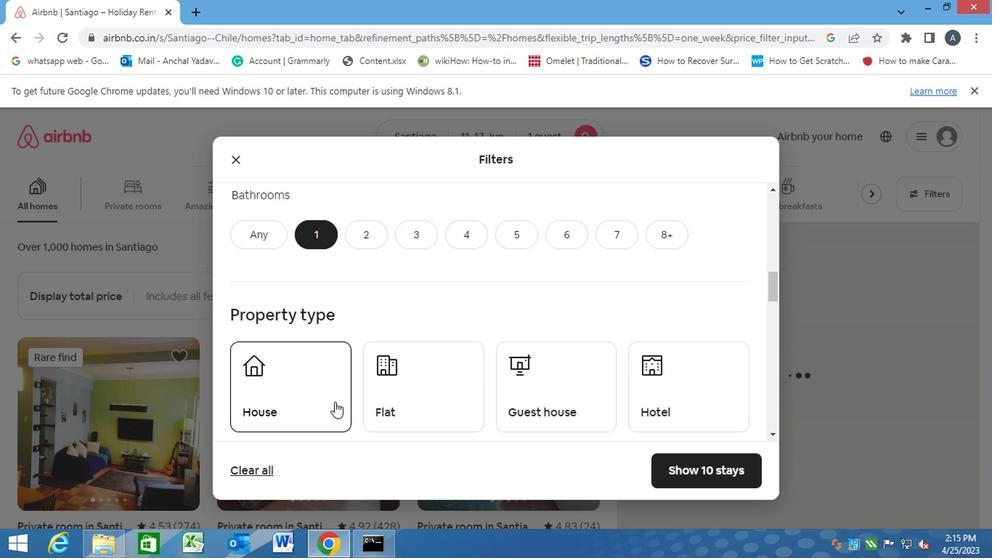 
Action: Mouse pressed left at (331, 404)
Screenshot: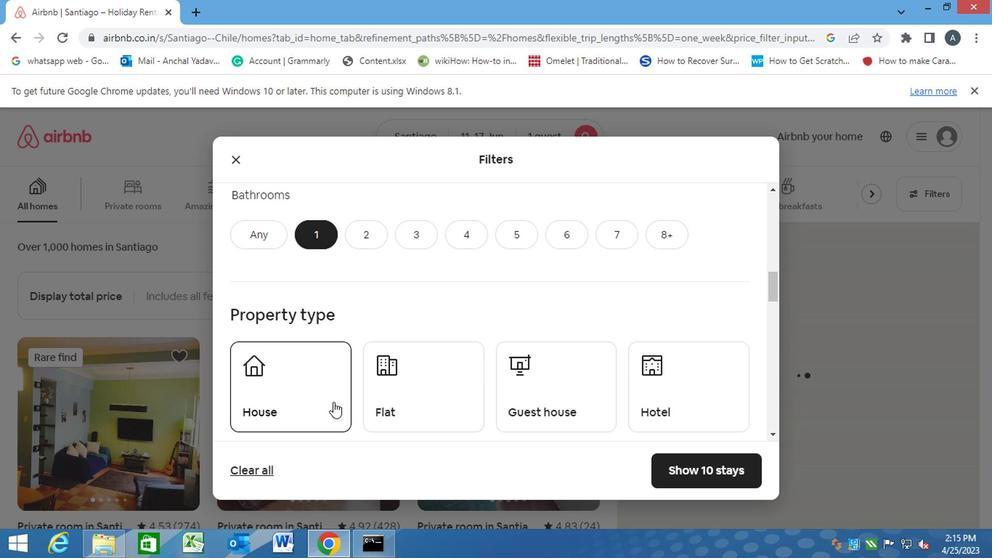 
Action: Mouse moved to (409, 400)
Screenshot: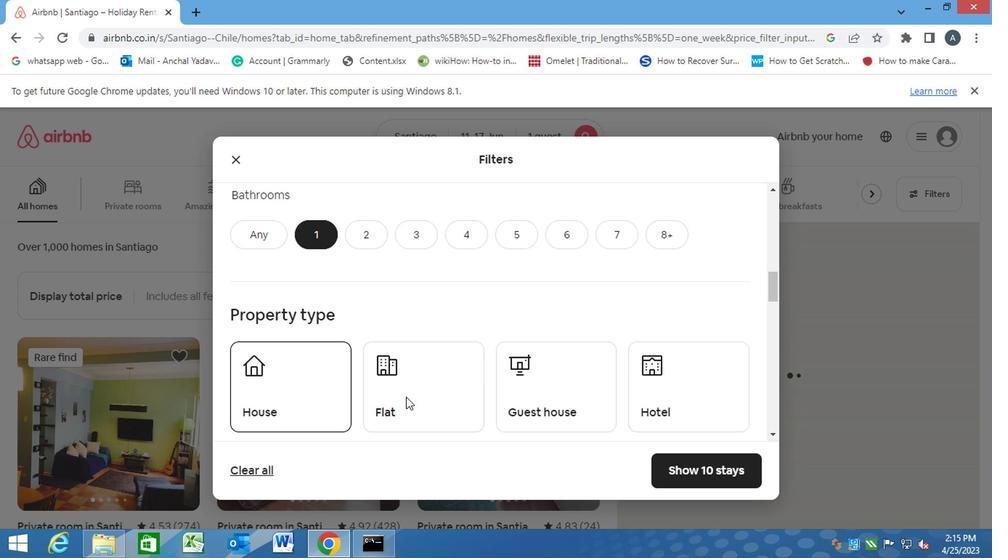 
Action: Mouse pressed left at (409, 400)
Screenshot: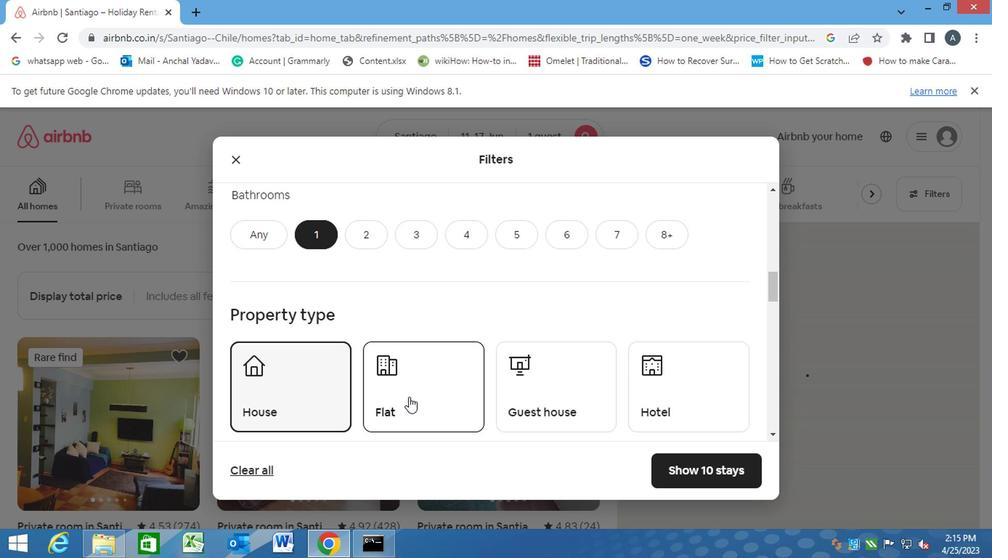
Action: Mouse moved to (547, 392)
Screenshot: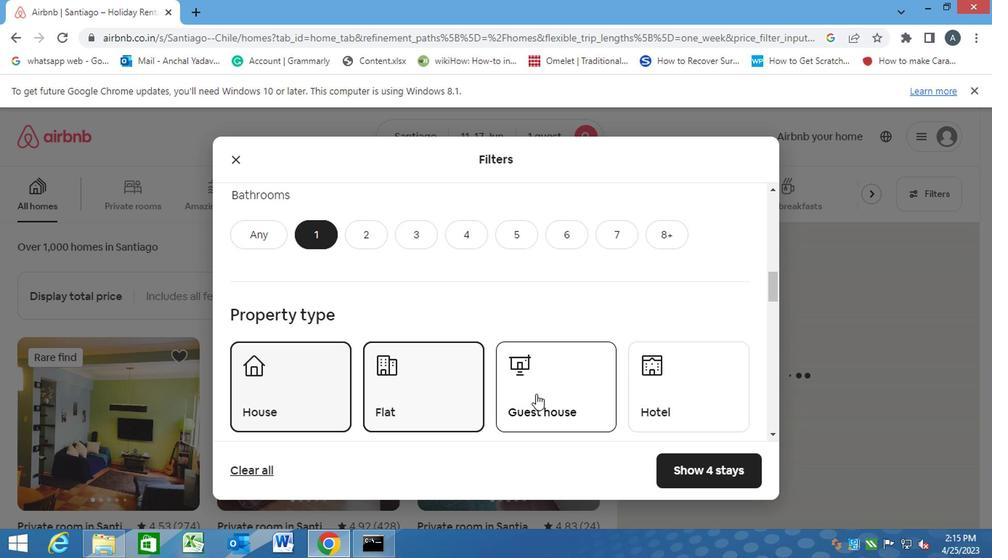 
Action: Mouse pressed left at (547, 392)
Screenshot: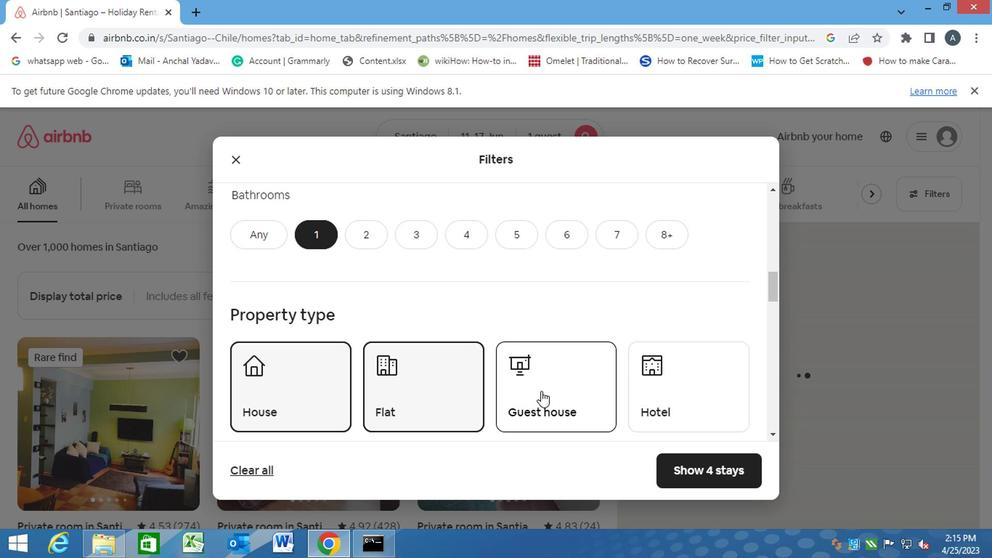 
Action: Mouse moved to (710, 384)
Screenshot: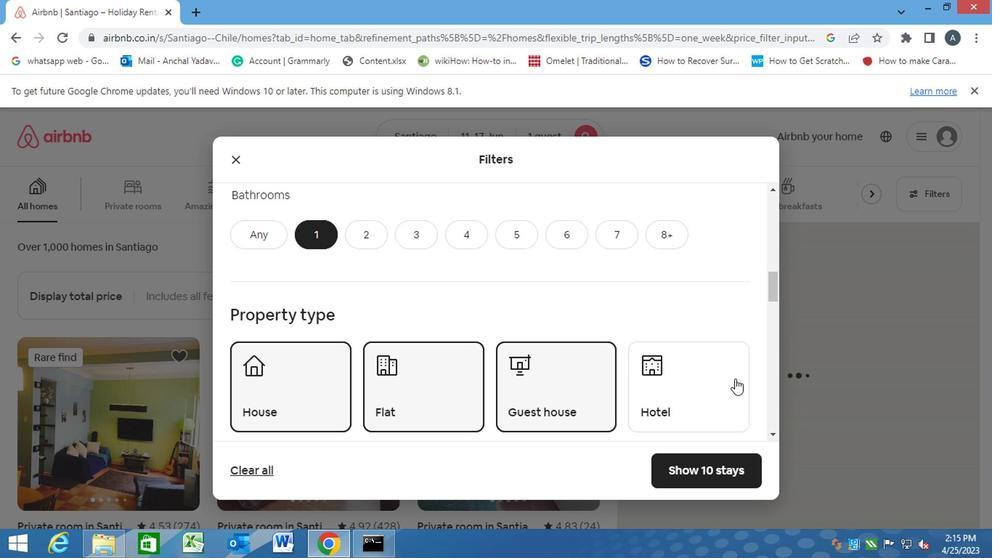 
Action: Mouse pressed left at (710, 384)
Screenshot: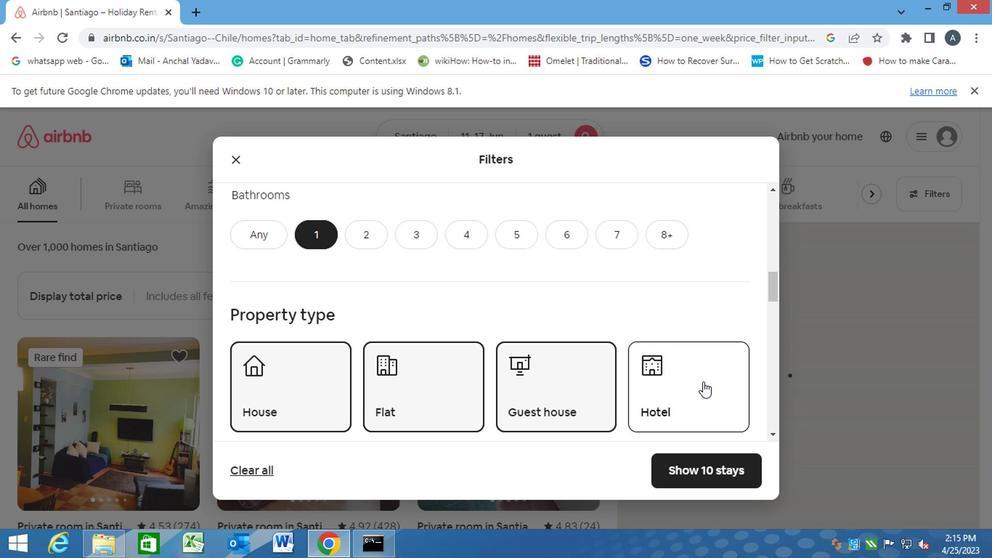 
Action: Mouse moved to (429, 402)
Screenshot: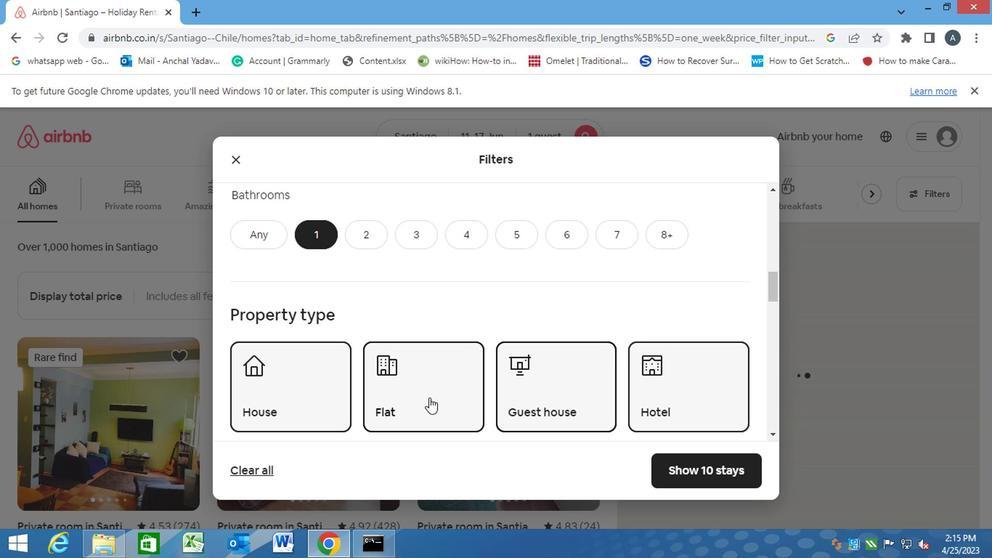 
Action: Mouse scrolled (429, 401) with delta (0, -1)
Screenshot: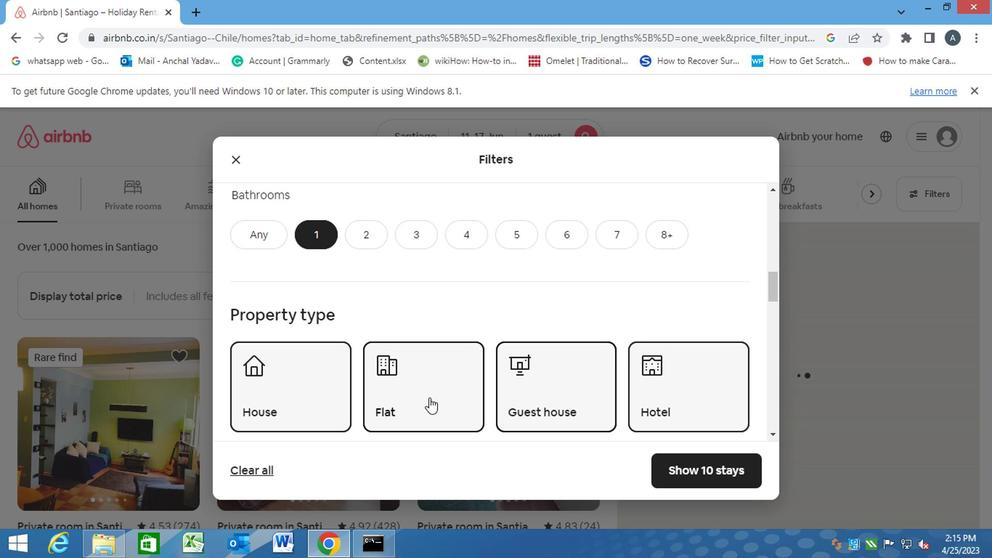 
Action: Mouse scrolled (429, 401) with delta (0, -1)
Screenshot: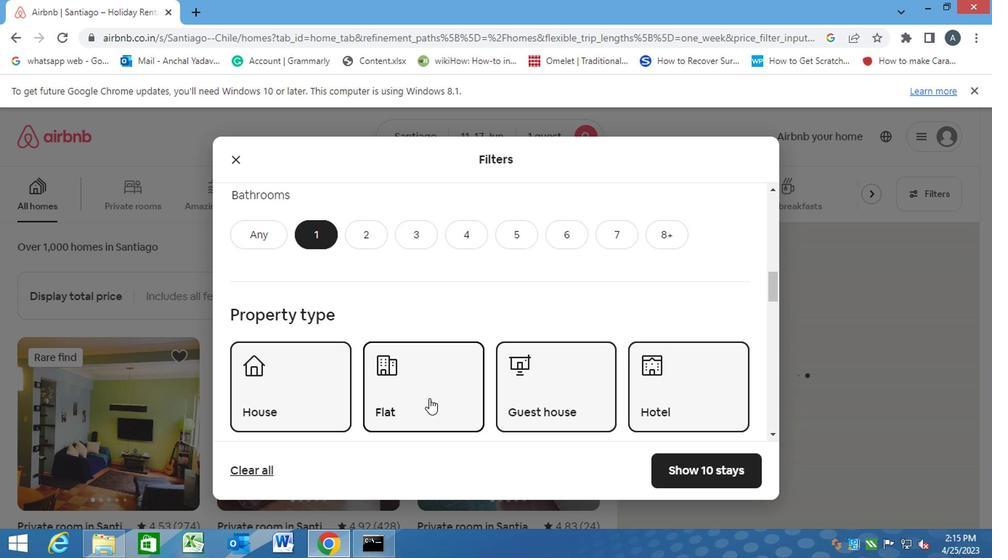 
Action: Mouse scrolled (429, 401) with delta (0, -1)
Screenshot: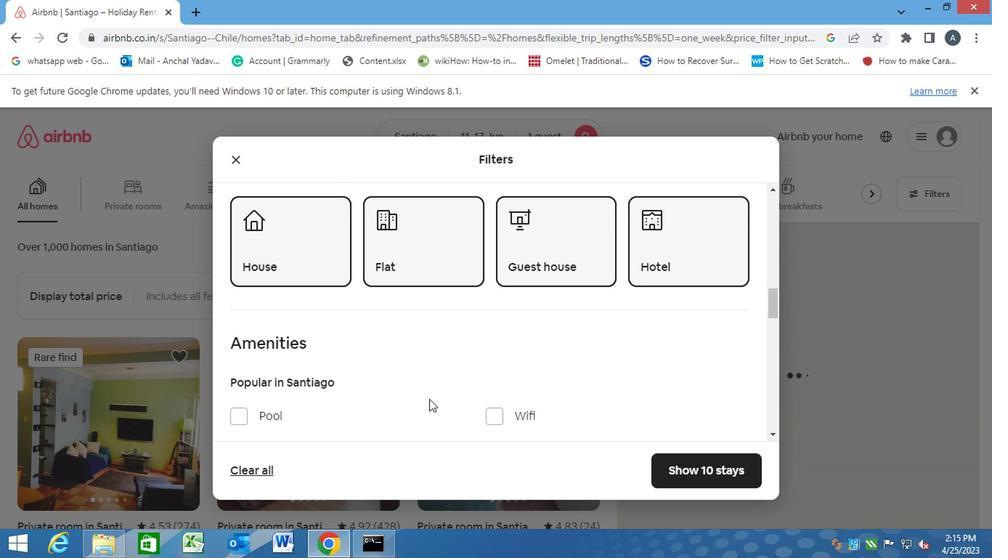 
Action: Mouse scrolled (429, 401) with delta (0, -1)
Screenshot: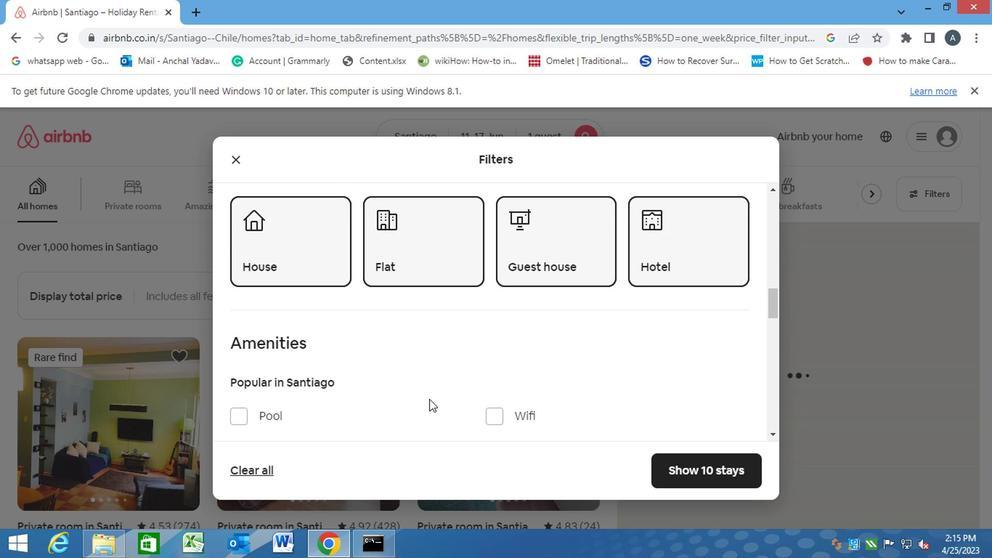 
Action: Mouse scrolled (429, 401) with delta (0, -1)
Screenshot: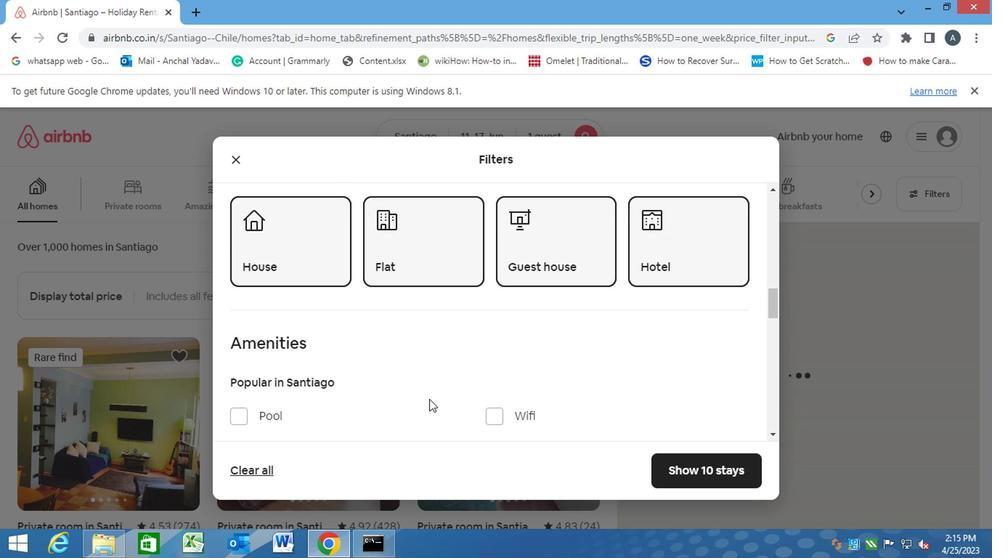 
Action: Mouse moved to (439, 402)
Screenshot: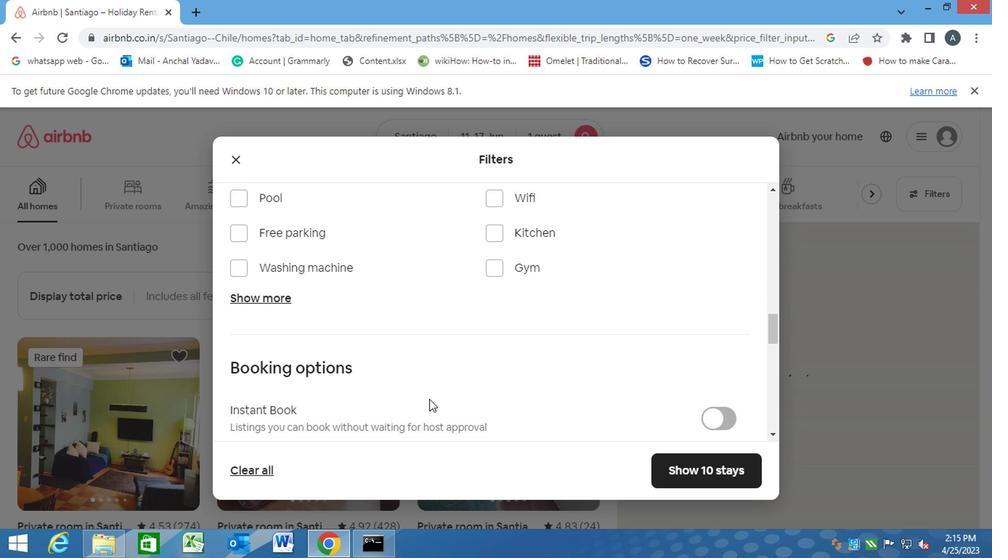 
Action: Mouse scrolled (439, 401) with delta (0, -1)
Screenshot: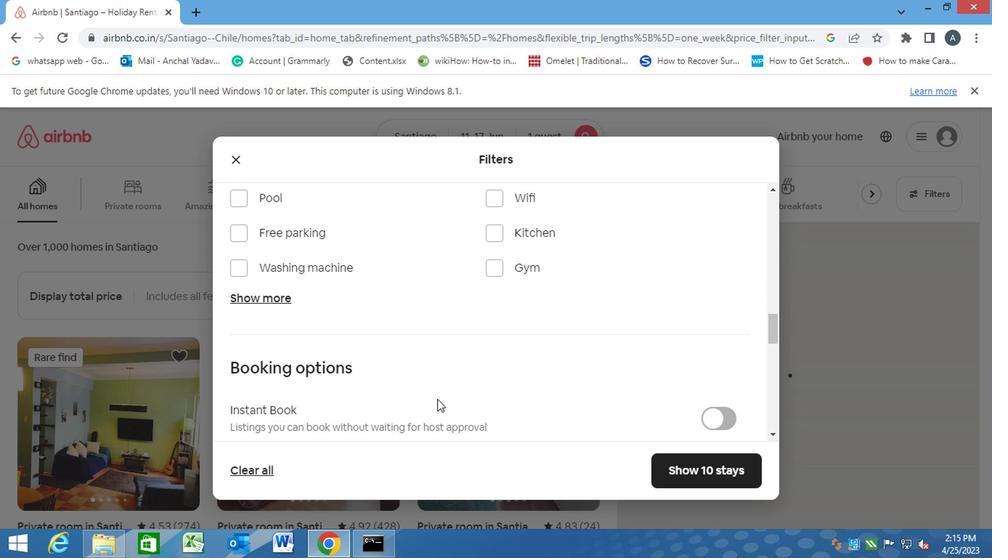 
Action: Mouse scrolled (439, 401) with delta (0, -1)
Screenshot: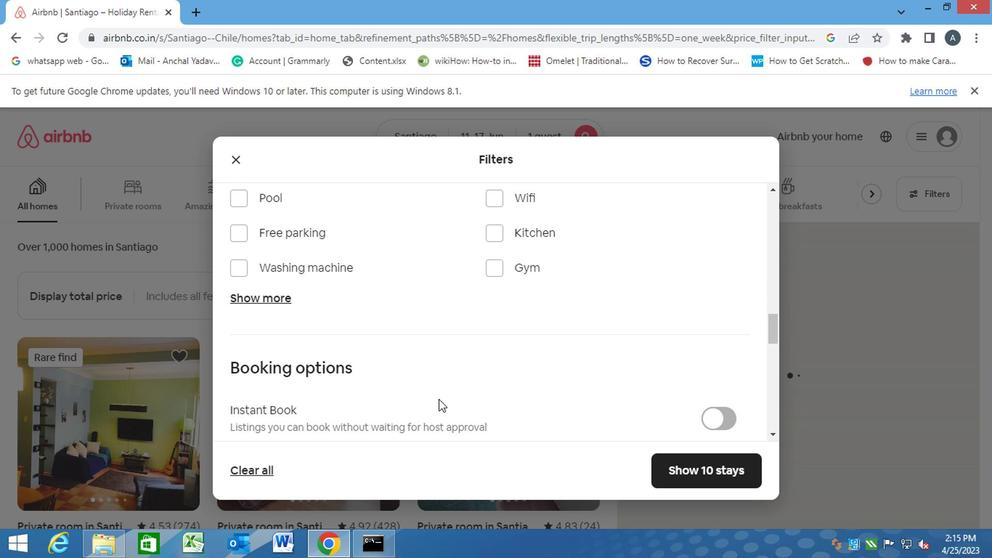 
Action: Mouse moved to (729, 316)
Screenshot: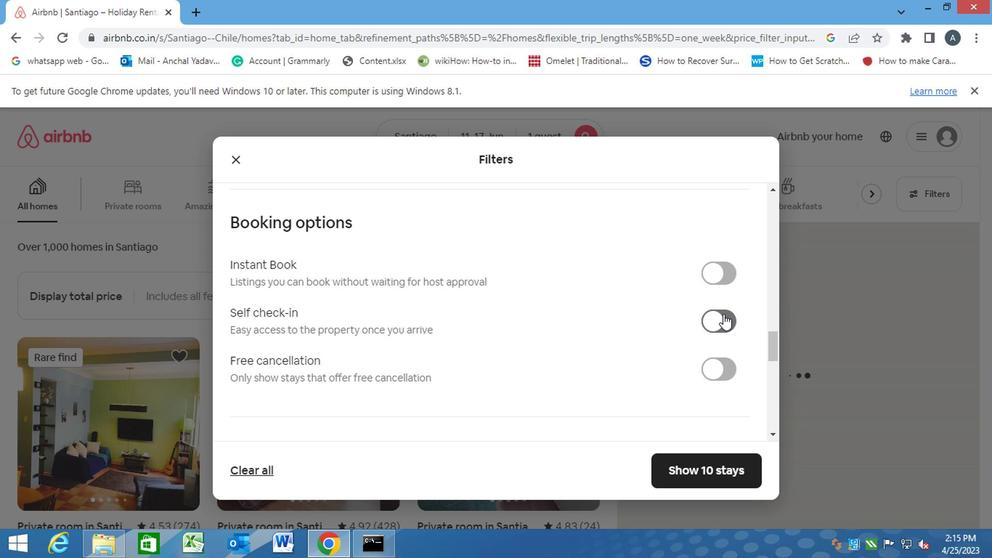 
Action: Mouse pressed left at (729, 316)
Screenshot: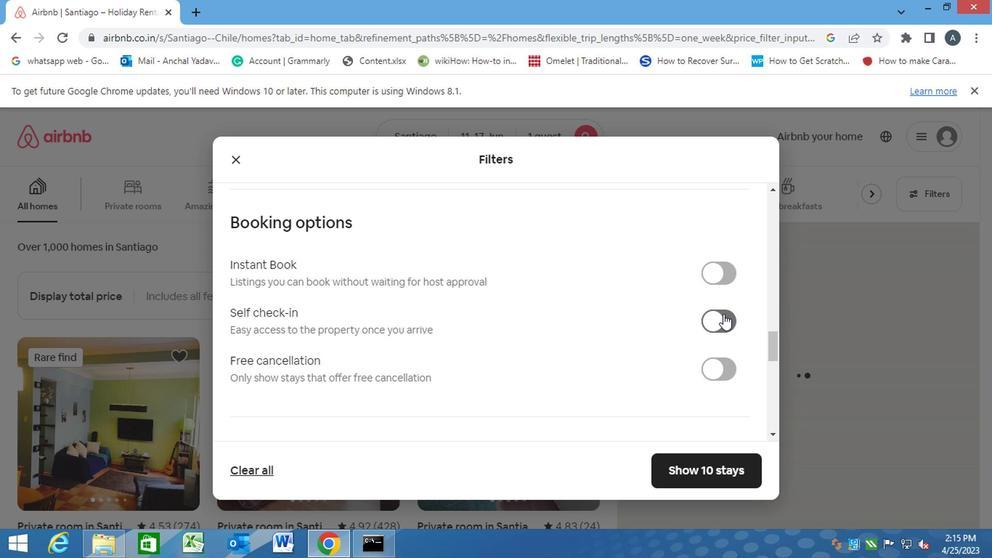 
Action: Mouse moved to (582, 362)
Screenshot: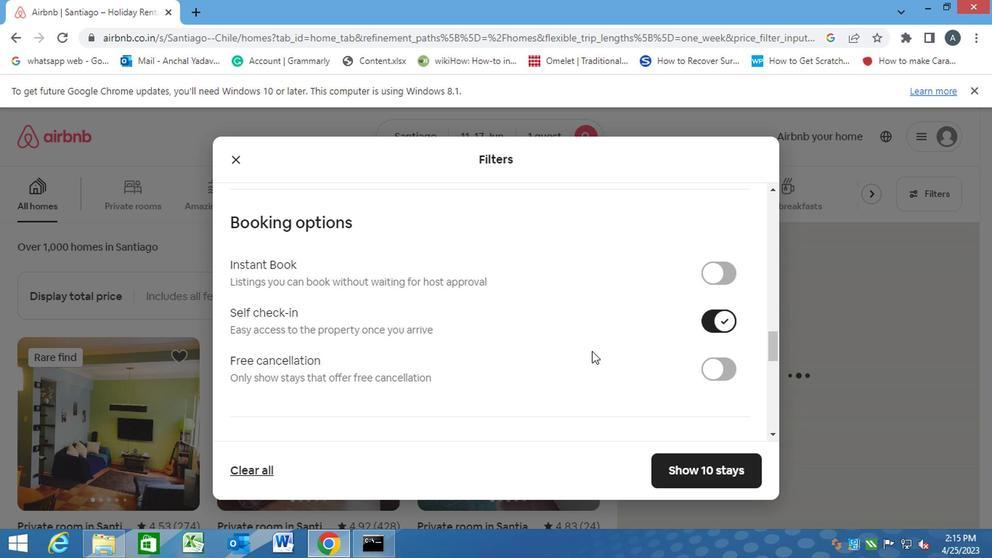 
Action: Mouse scrolled (582, 361) with delta (0, -1)
Screenshot: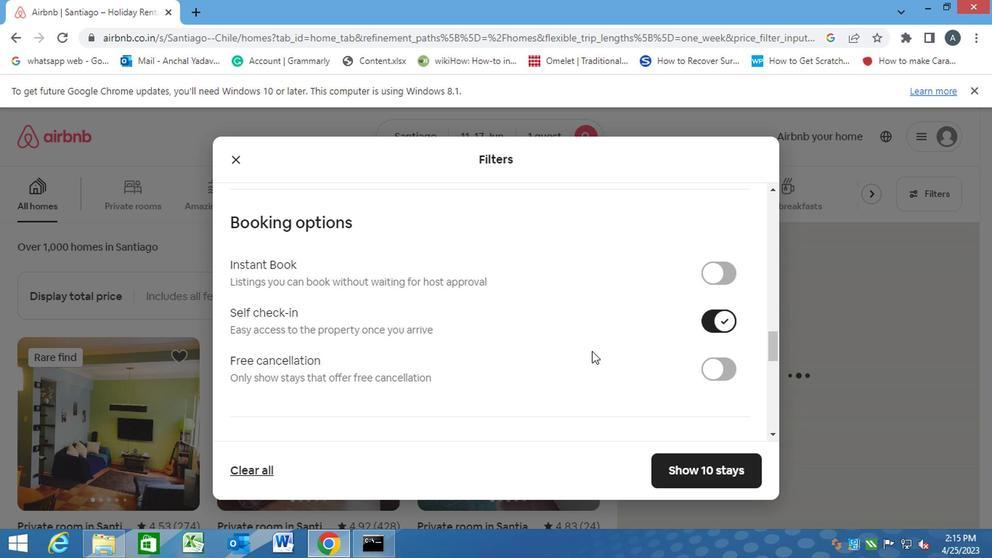 
Action: Mouse moved to (575, 363)
Screenshot: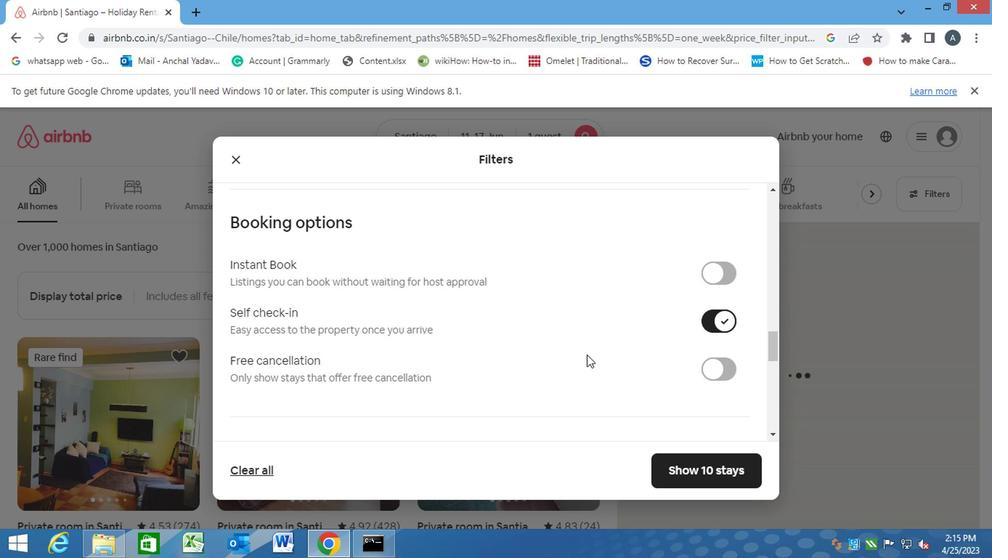 
Action: Mouse scrolled (575, 362) with delta (0, 0)
Screenshot: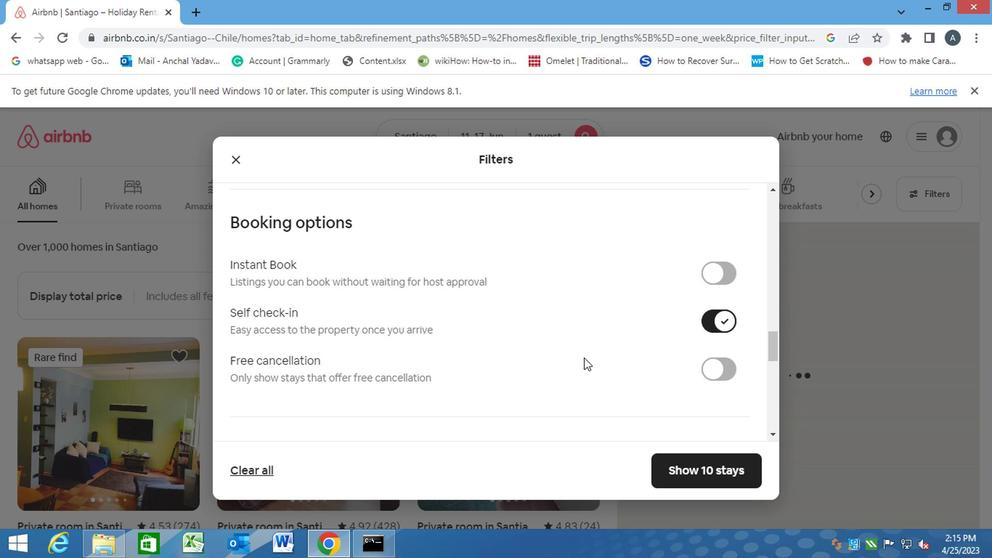 
Action: Mouse moved to (563, 363)
Screenshot: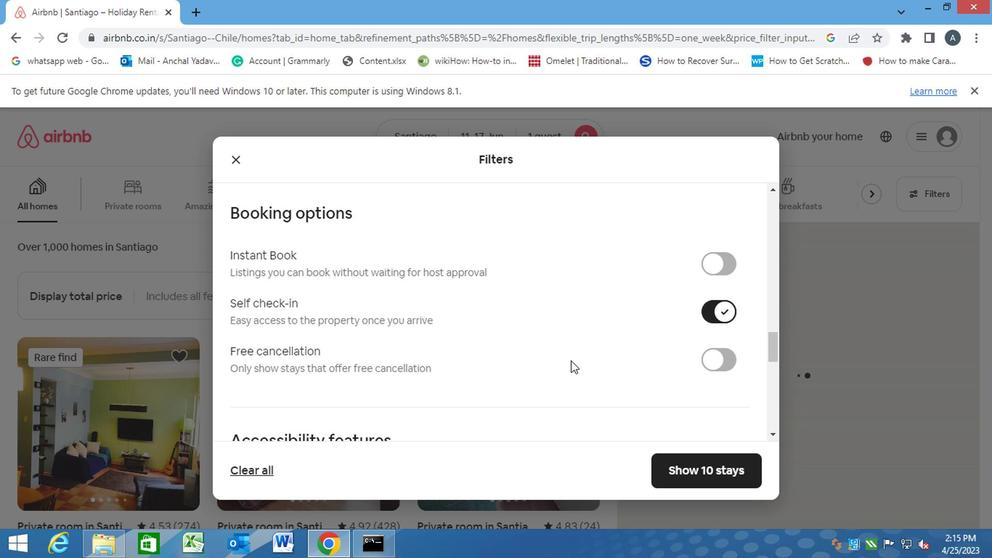 
Action: Mouse scrolled (563, 362) with delta (0, 0)
Screenshot: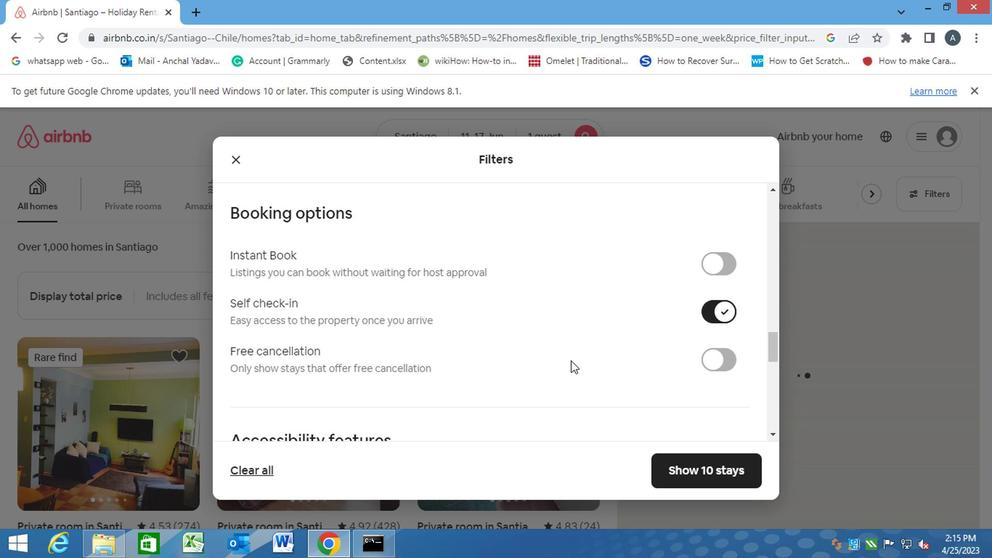
Action: Mouse moved to (546, 359)
Screenshot: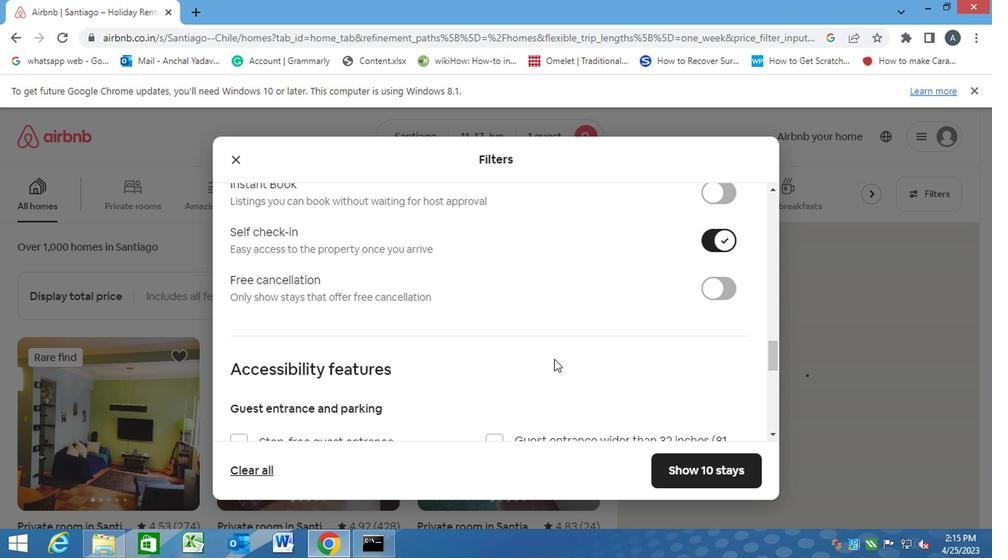
Action: Mouse scrolled (546, 359) with delta (0, 0)
Screenshot: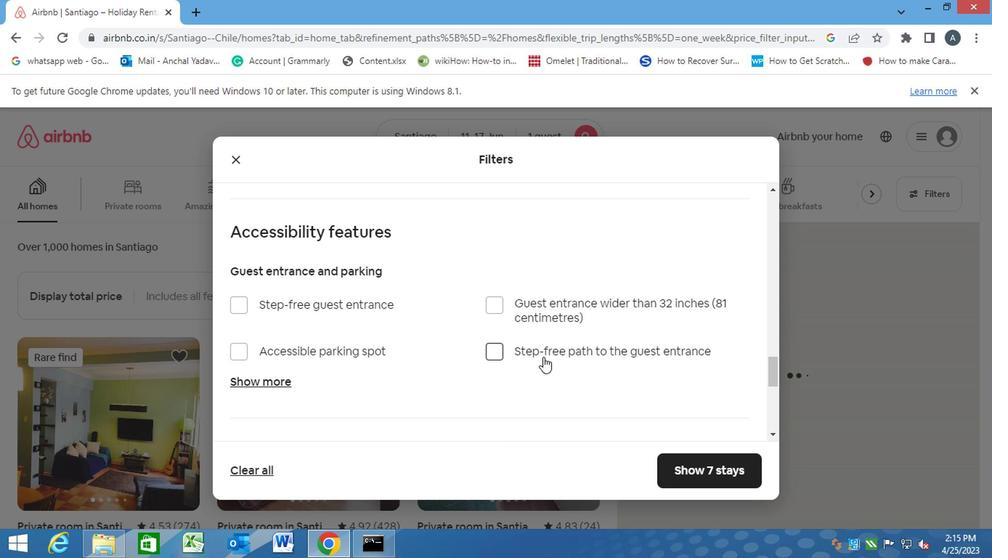 
Action: Mouse scrolled (546, 359) with delta (0, 0)
Screenshot: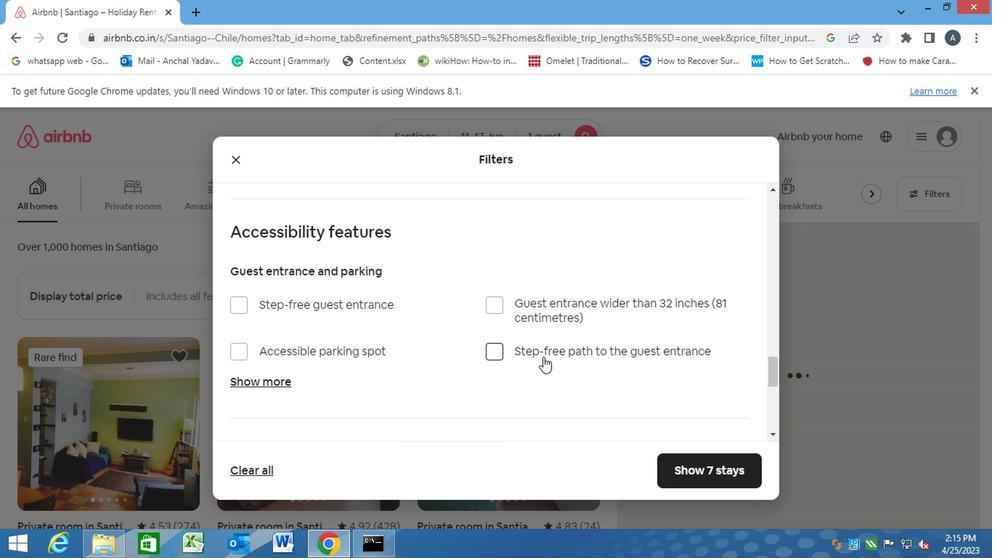 
Action: Mouse moved to (543, 359)
Screenshot: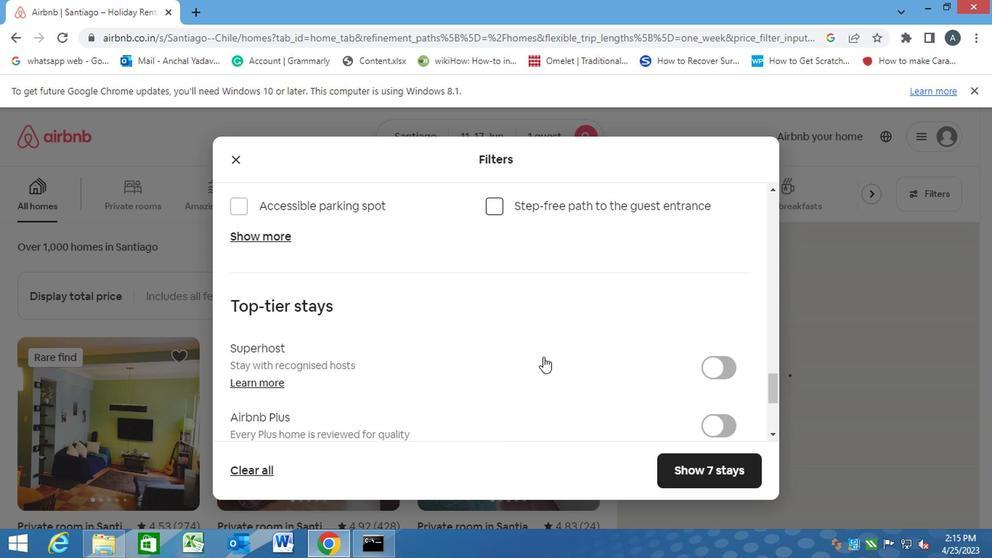 
Action: Mouse scrolled (543, 359) with delta (0, 0)
Screenshot: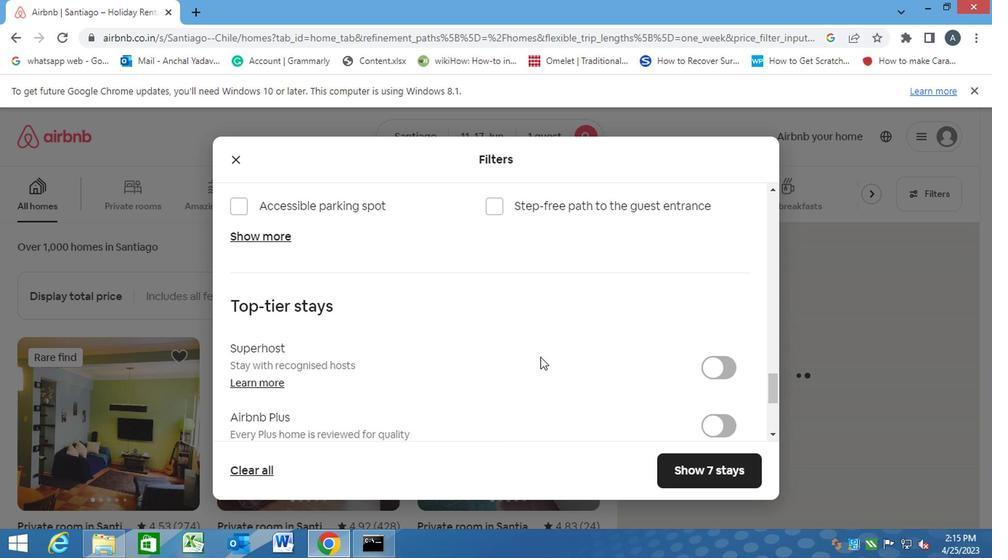 
Action: Mouse scrolled (543, 359) with delta (0, 0)
Screenshot: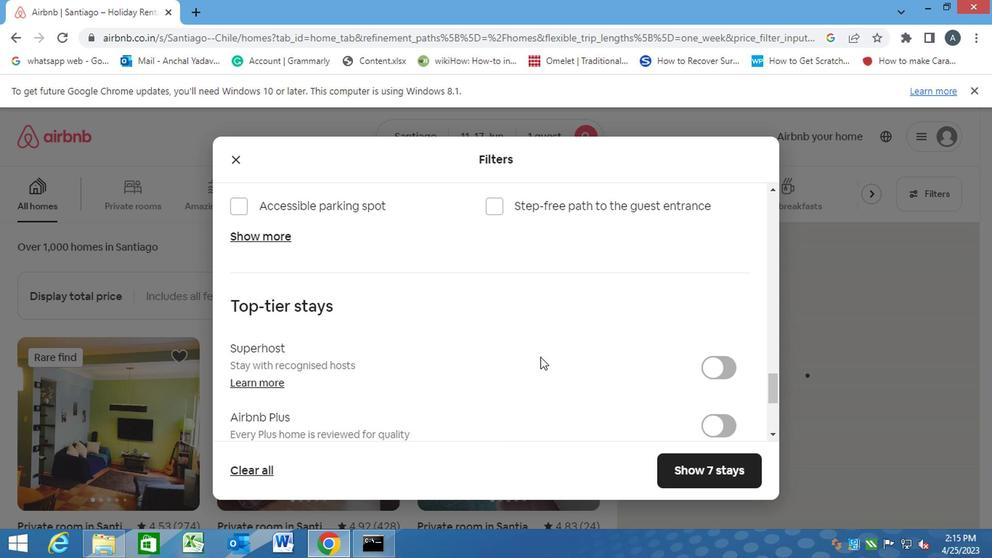 
Action: Mouse moved to (525, 369)
Screenshot: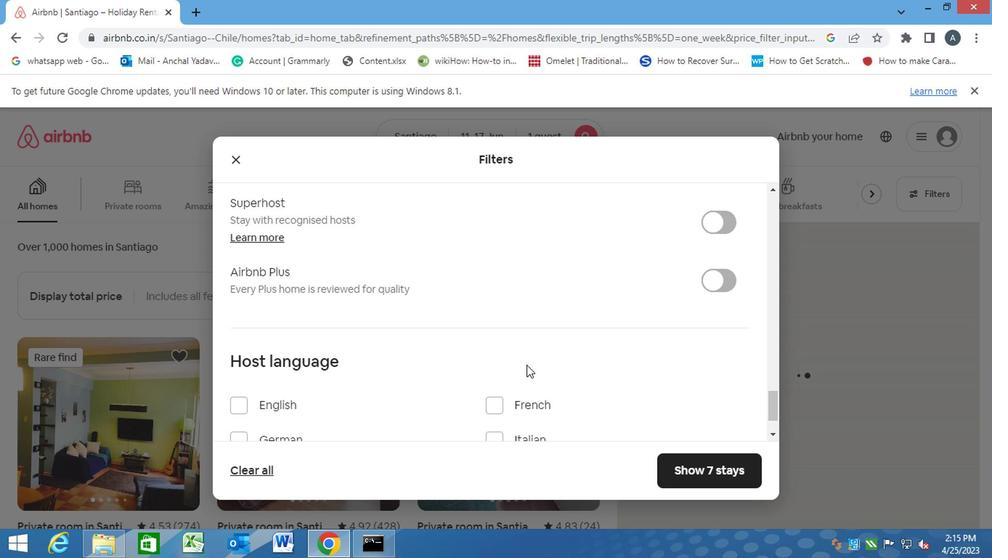 
Action: Mouse scrolled (525, 368) with delta (0, 0)
Screenshot: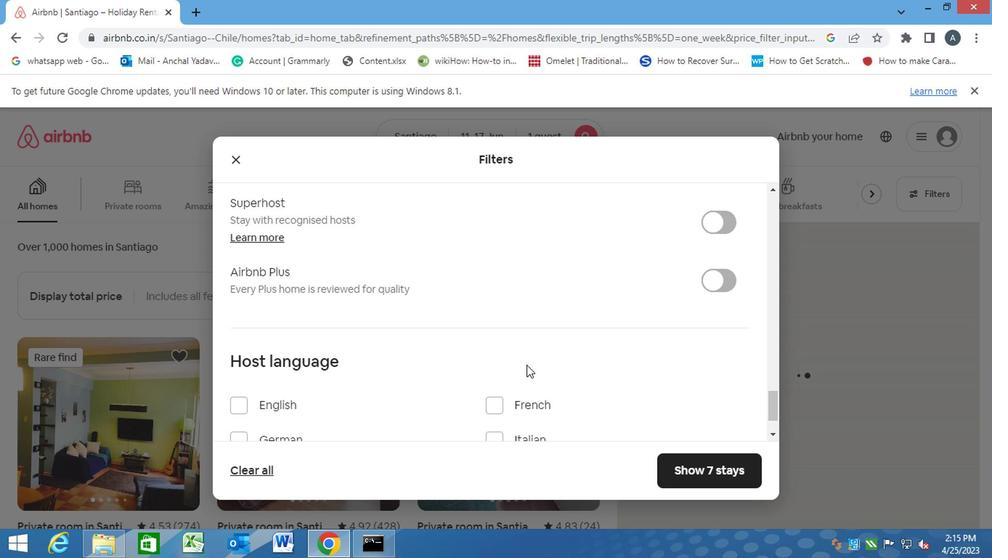 
Action: Mouse moved to (524, 369)
Screenshot: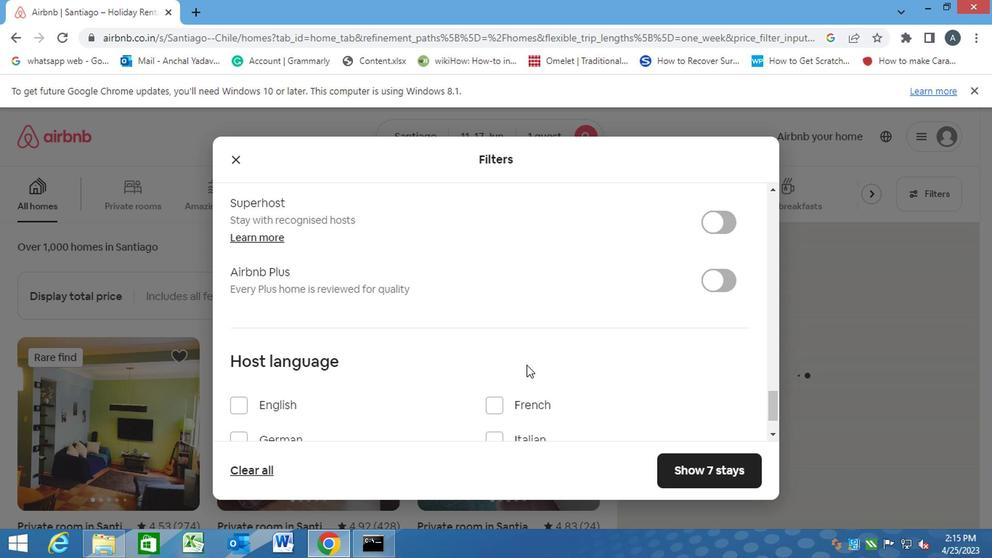 
Action: Mouse scrolled (524, 368) with delta (0, 0)
Screenshot: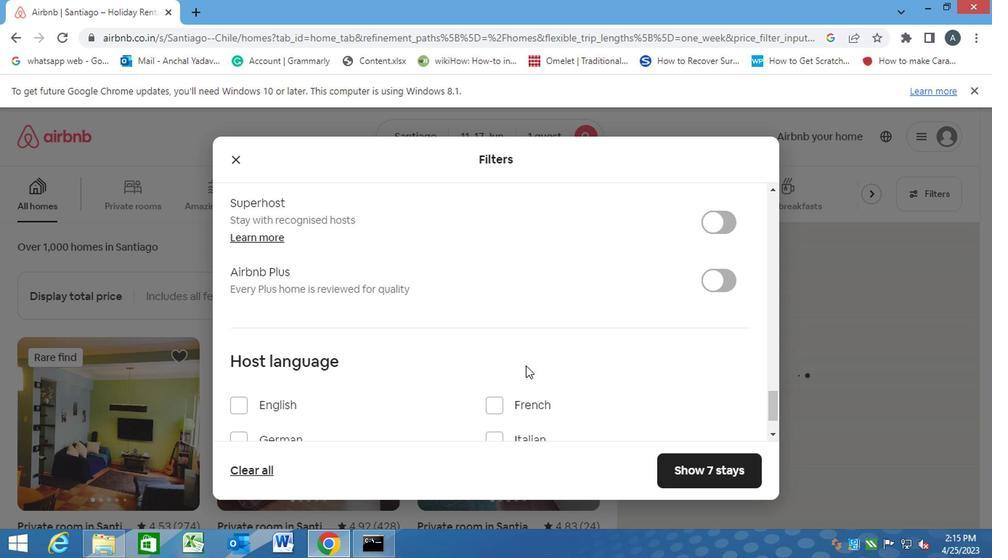 
Action: Mouse moved to (523, 331)
Screenshot: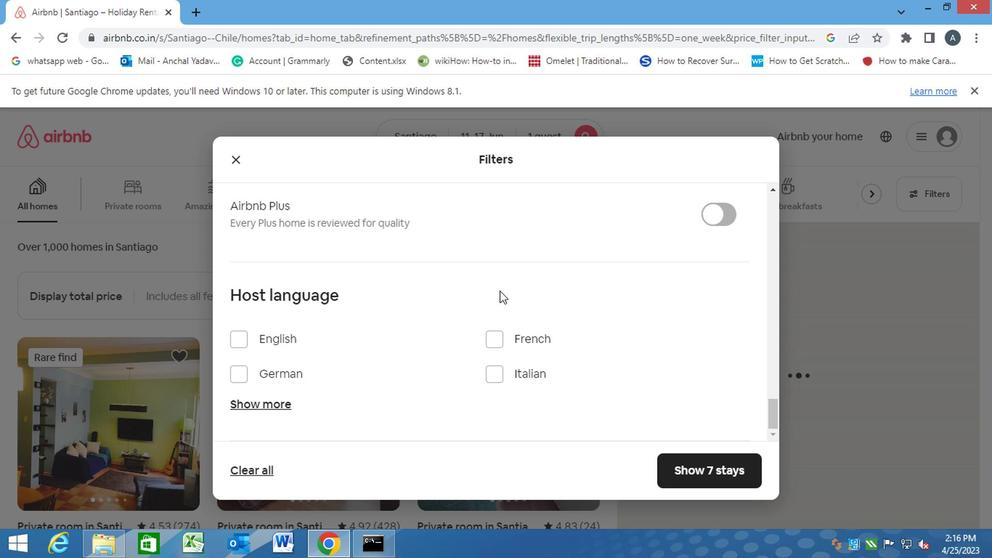 
Action: Mouse scrolled (523, 332) with delta (0, 1)
Screenshot: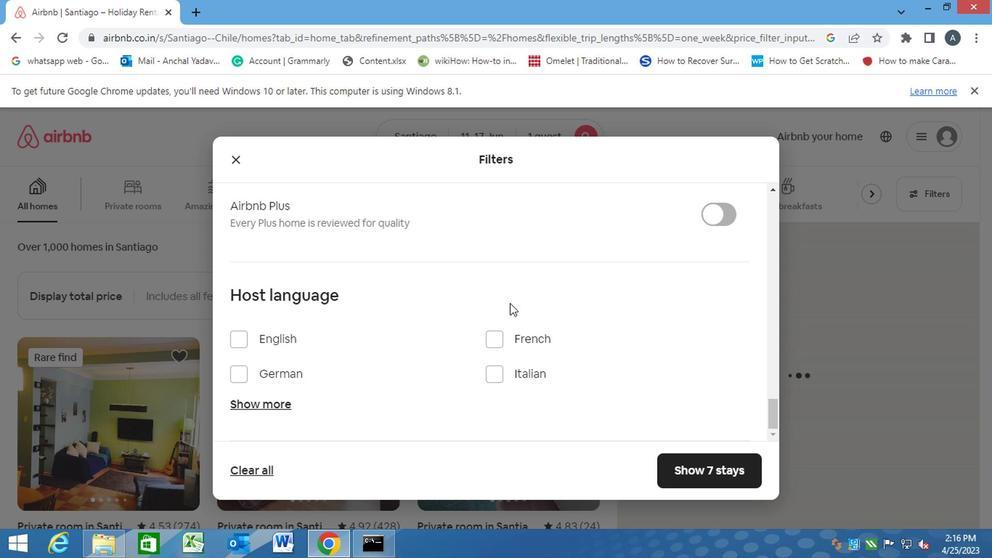 
Action: Mouse scrolled (523, 332) with delta (0, 1)
Screenshot: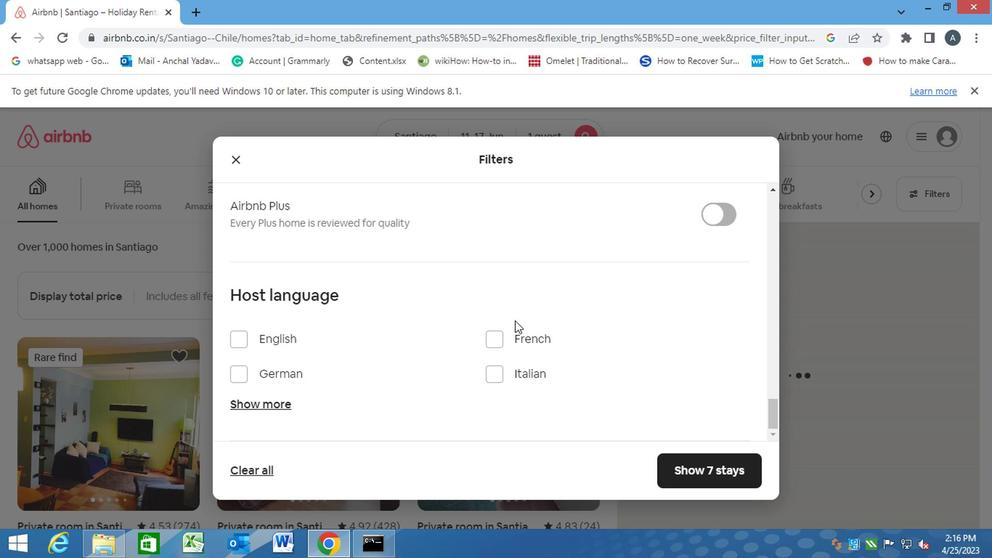
Action: Mouse moved to (609, 380)
Screenshot: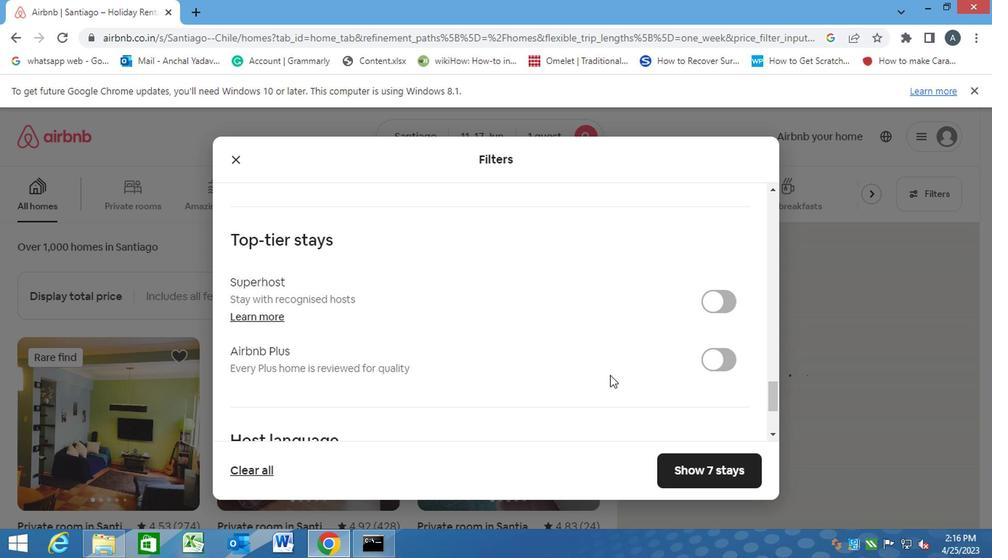 
Action: Mouse scrolled (609, 381) with delta (0, 0)
Screenshot: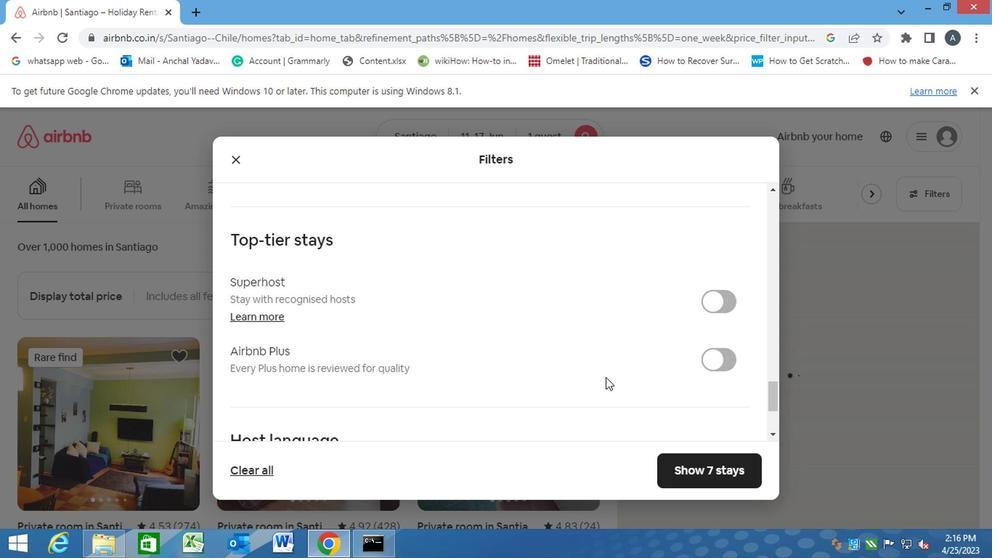 
Action: Mouse scrolled (609, 381) with delta (0, 0)
Screenshot: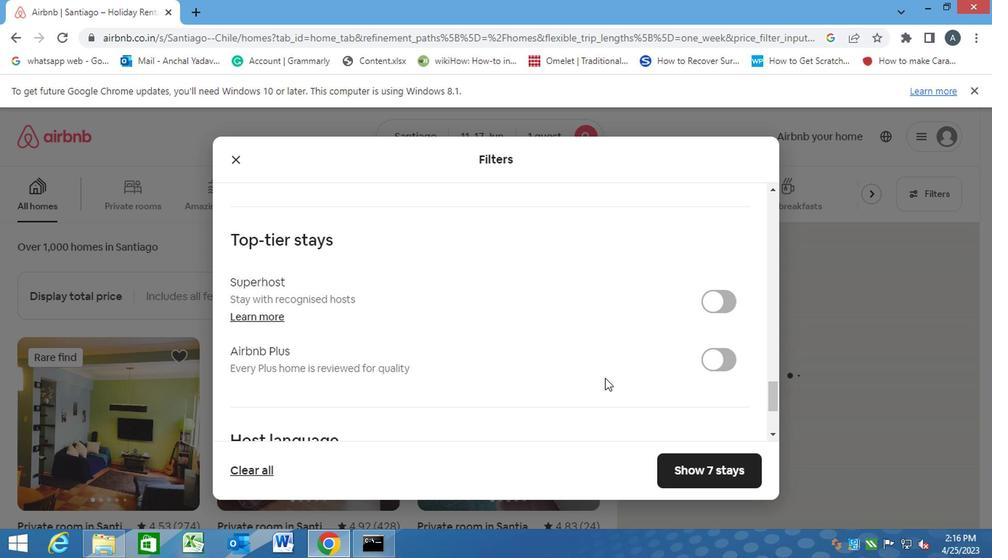 
Action: Mouse scrolled (609, 381) with delta (0, 0)
Screenshot: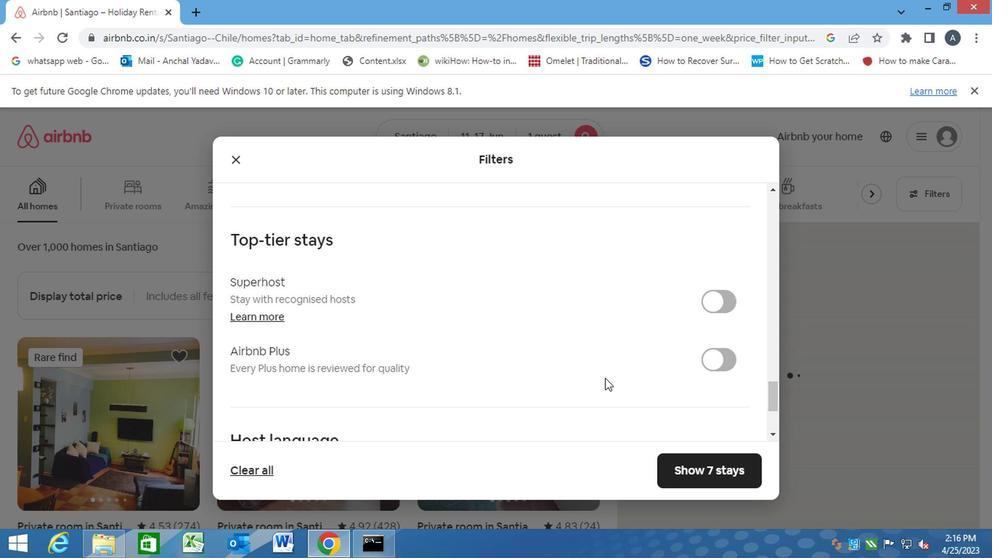 
Action: Mouse scrolled (609, 381) with delta (0, 0)
Screenshot: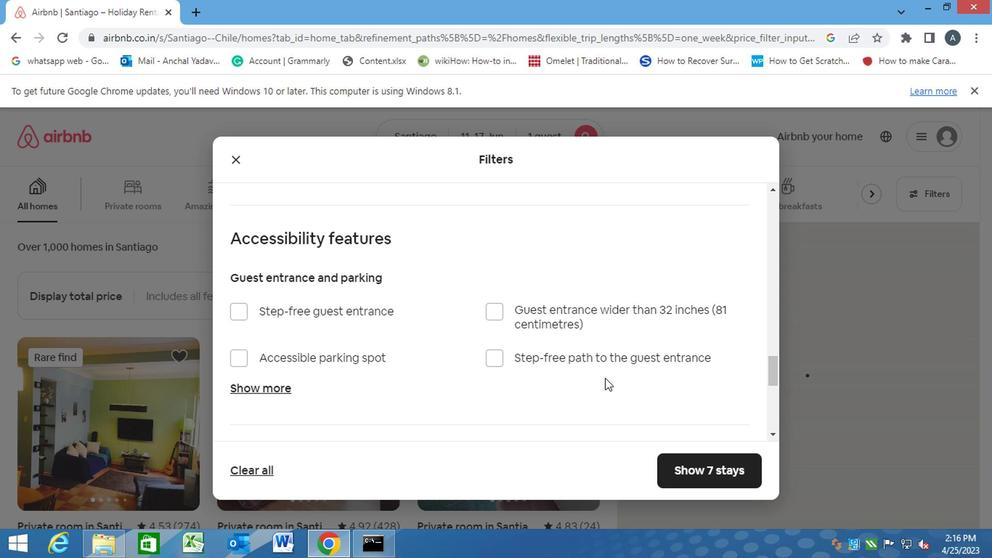 
Action: Mouse scrolled (609, 381) with delta (0, 0)
Screenshot: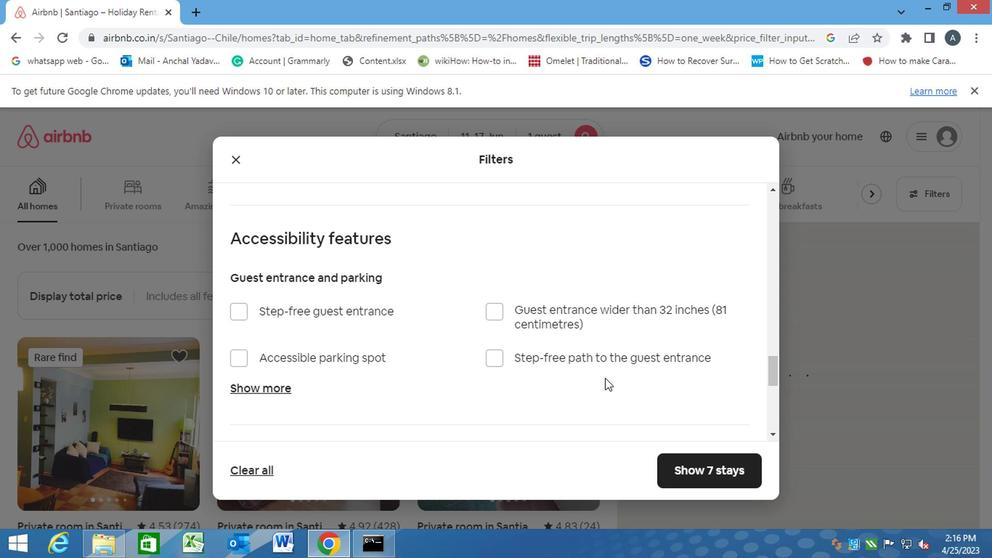 
Action: Mouse scrolled (609, 381) with delta (0, 0)
Screenshot: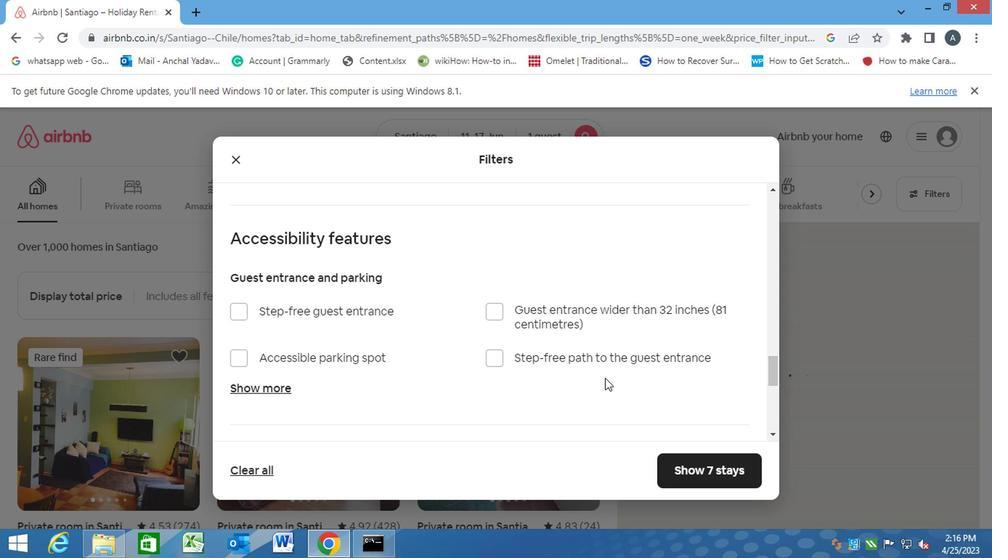 
Action: Mouse scrolled (609, 379) with delta (0, -1)
Screenshot: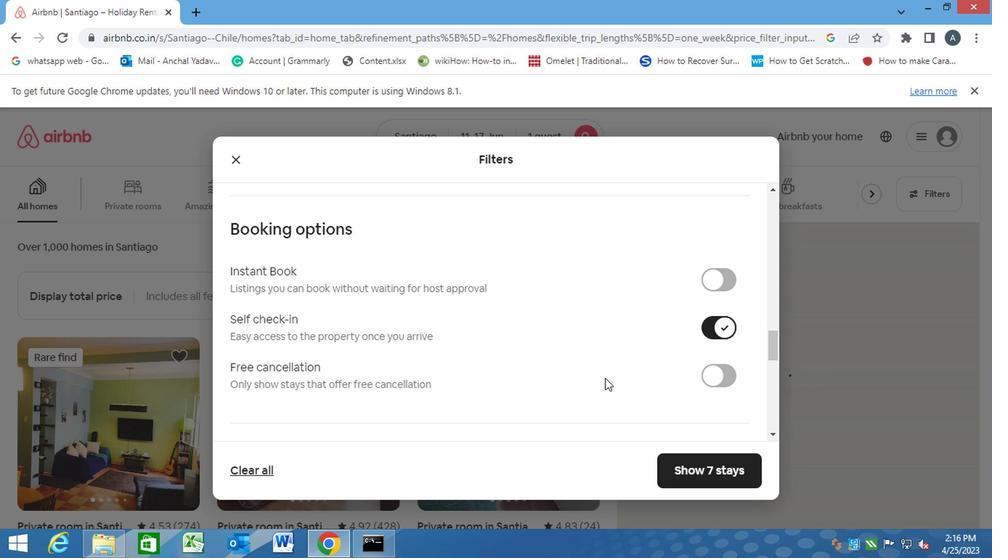 
Action: Mouse scrolled (609, 379) with delta (0, -1)
Screenshot: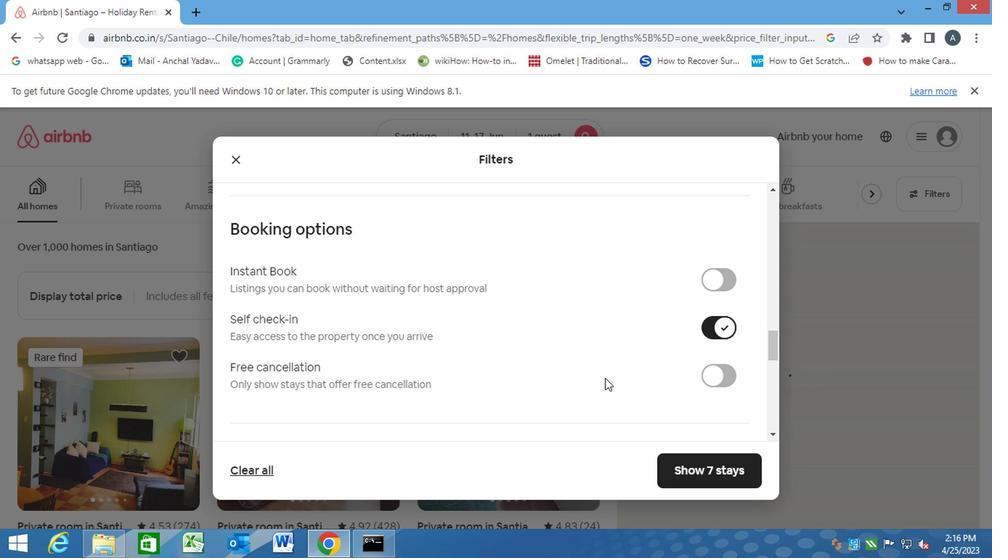 
Action: Mouse scrolled (609, 379) with delta (0, -1)
Screenshot: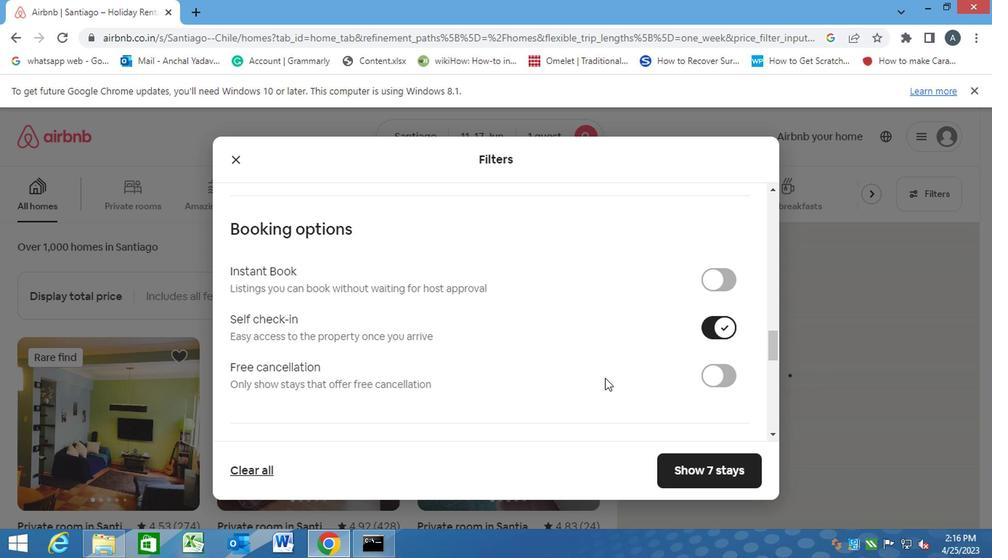 
Action: Mouse scrolled (609, 379) with delta (0, -1)
Screenshot: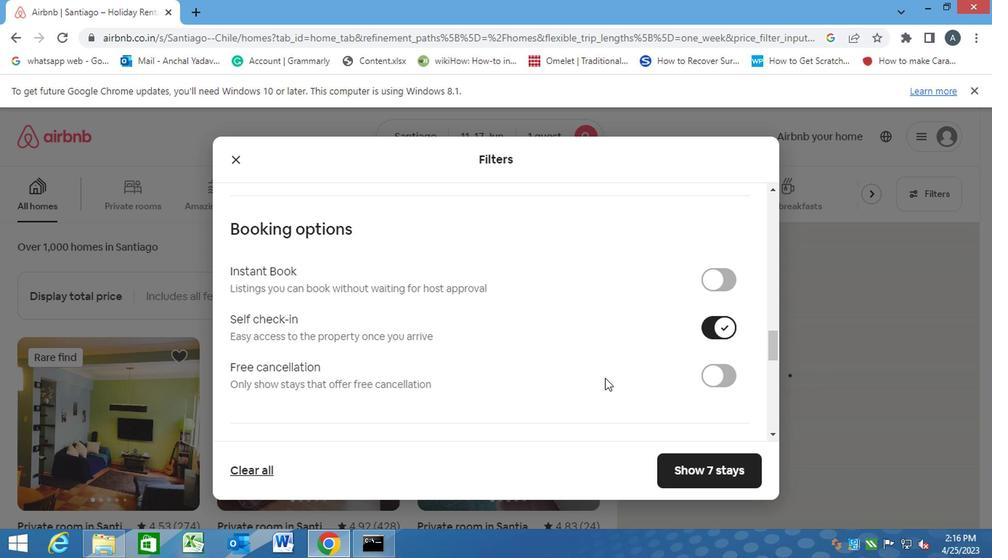 
Action: Mouse scrolled (609, 379) with delta (0, -1)
Screenshot: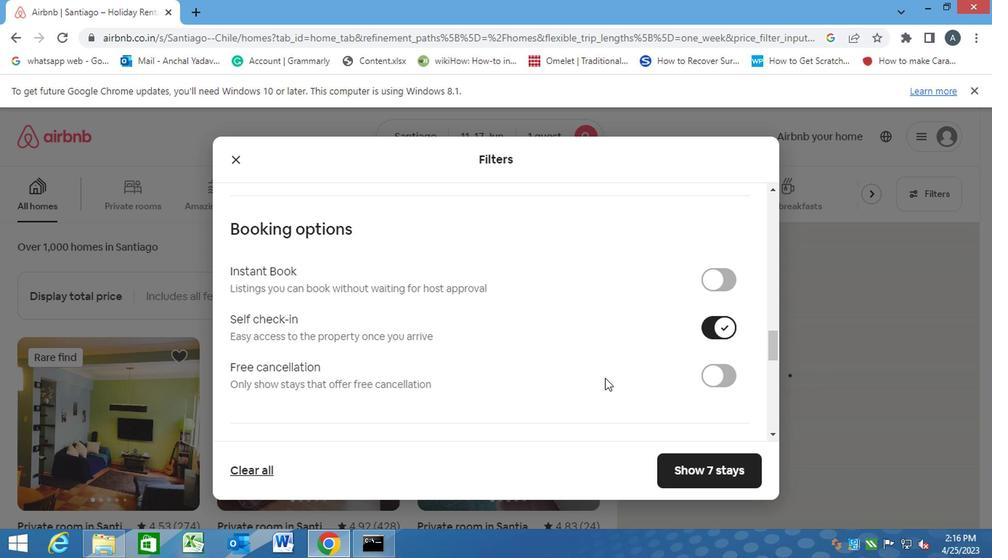 
Action: Mouse moved to (608, 380)
Screenshot: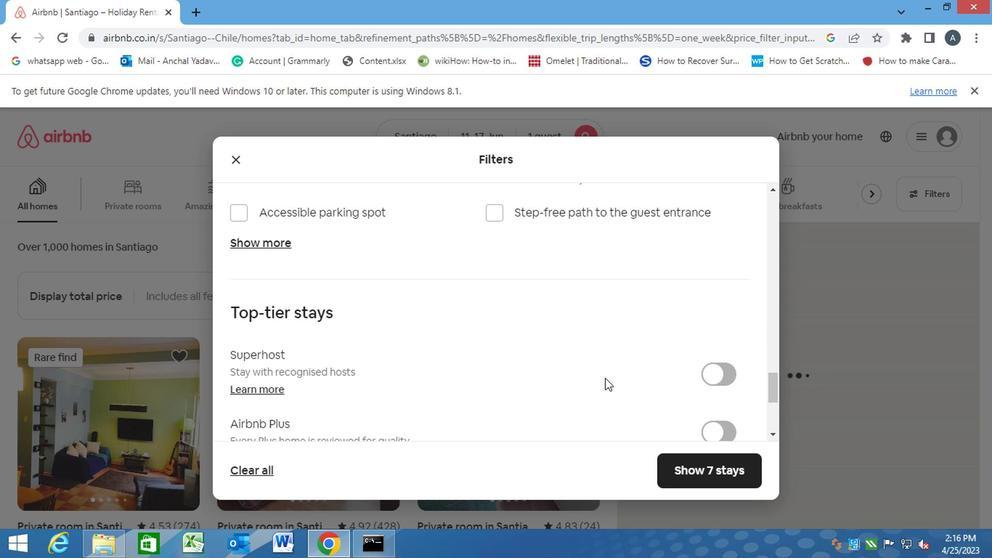 
Action: Mouse scrolled (608, 379) with delta (0, -1)
Screenshot: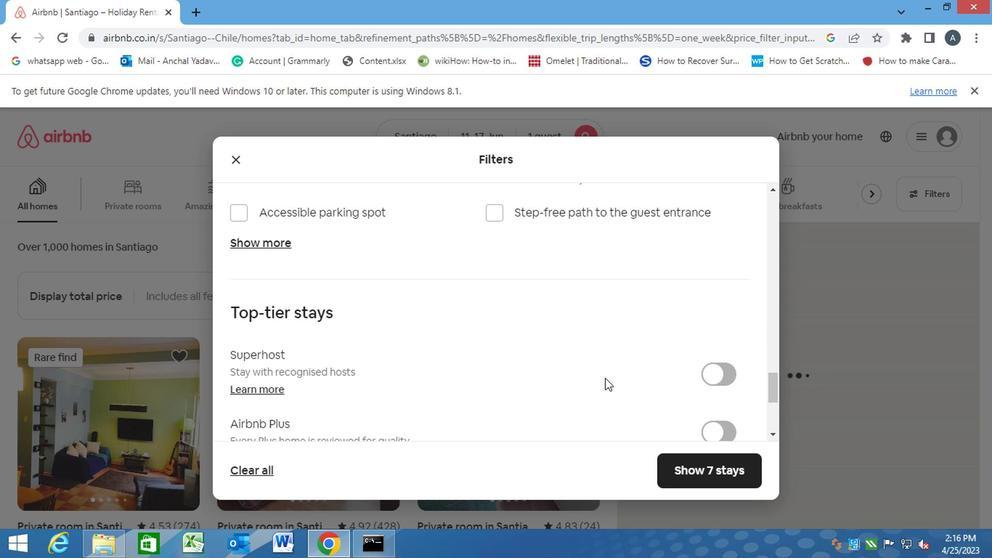 
Action: Mouse moved to (606, 381)
Screenshot: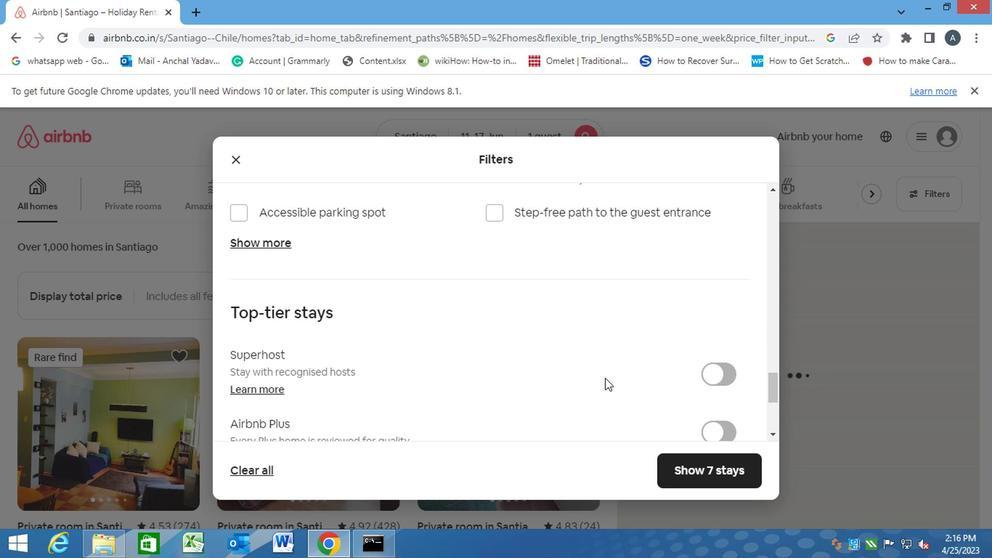 
Action: Mouse scrolled (606, 380) with delta (0, 0)
Screenshot: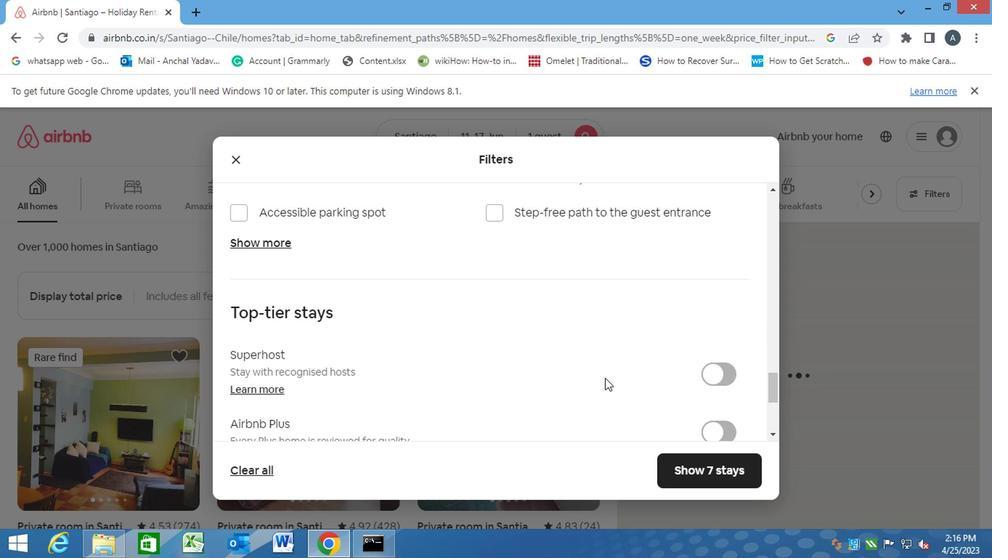 
Action: Mouse scrolled (606, 380) with delta (0, 0)
Screenshot: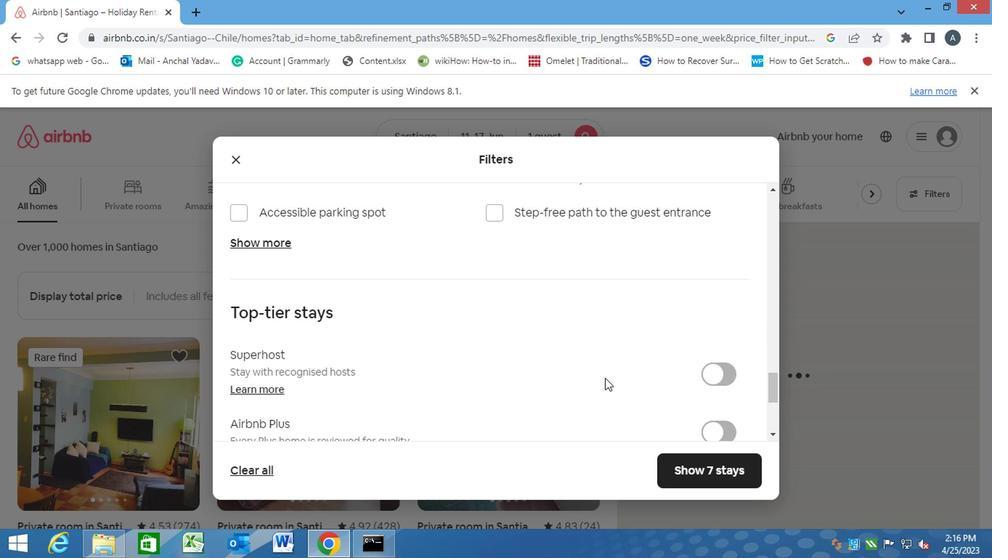 
Action: Mouse scrolled (606, 380) with delta (0, 0)
Screenshot: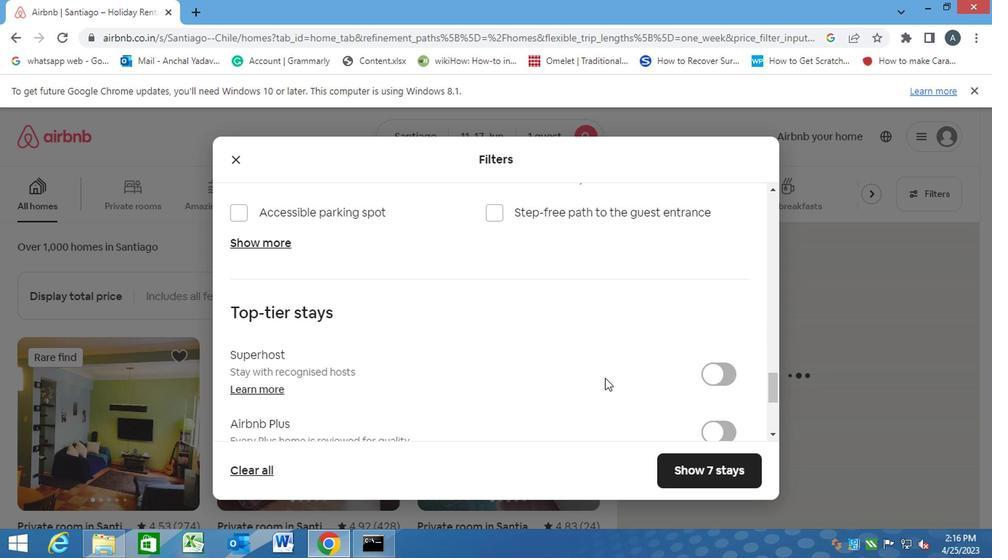 
Action: Mouse scrolled (606, 380) with delta (0, 0)
Screenshot: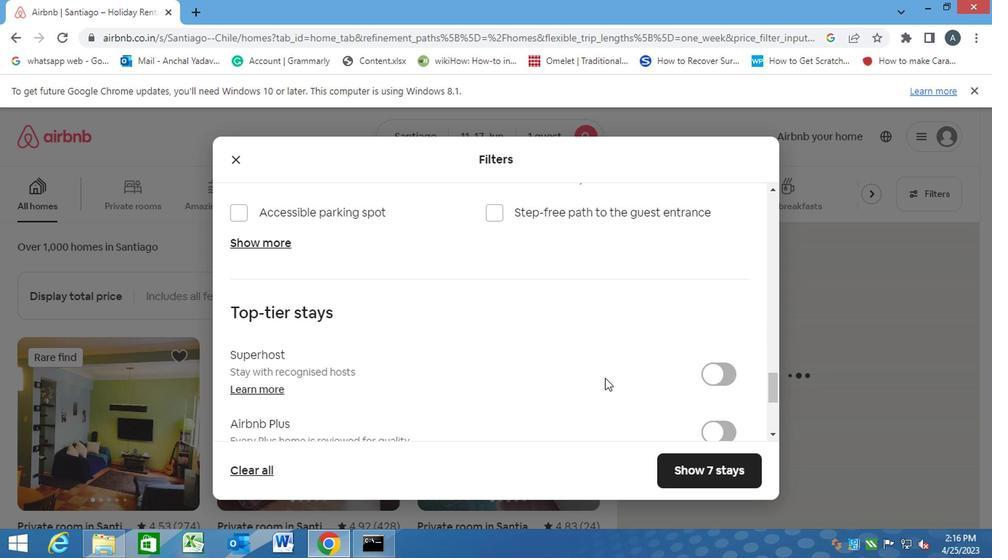 
Action: Mouse moved to (236, 344)
Screenshot: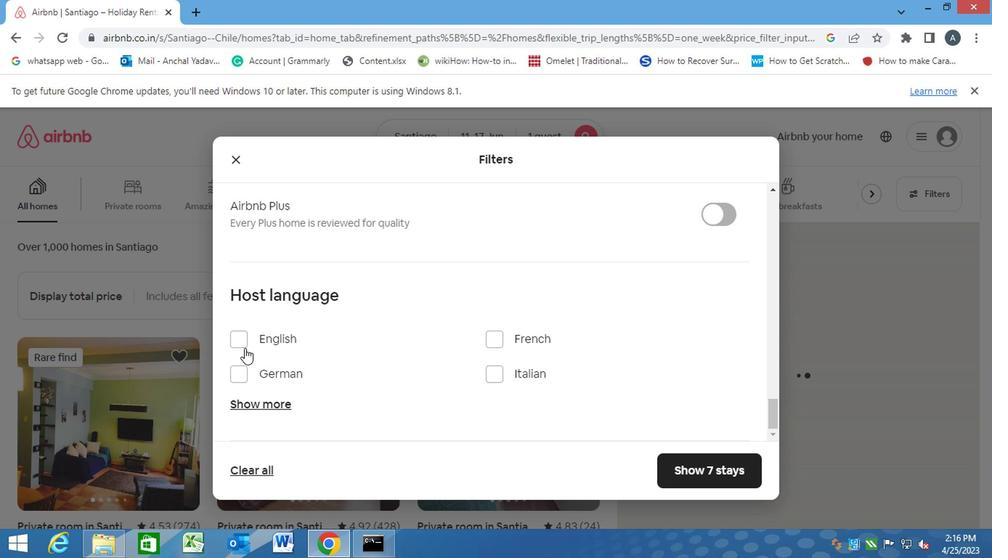 
Action: Mouse pressed left at (236, 344)
Screenshot: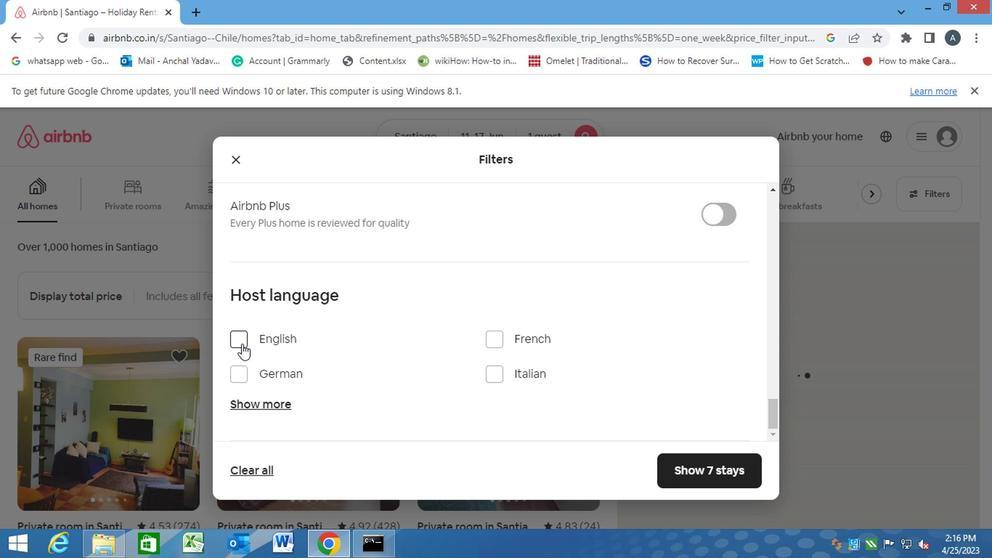 
Action: Mouse moved to (687, 479)
Screenshot: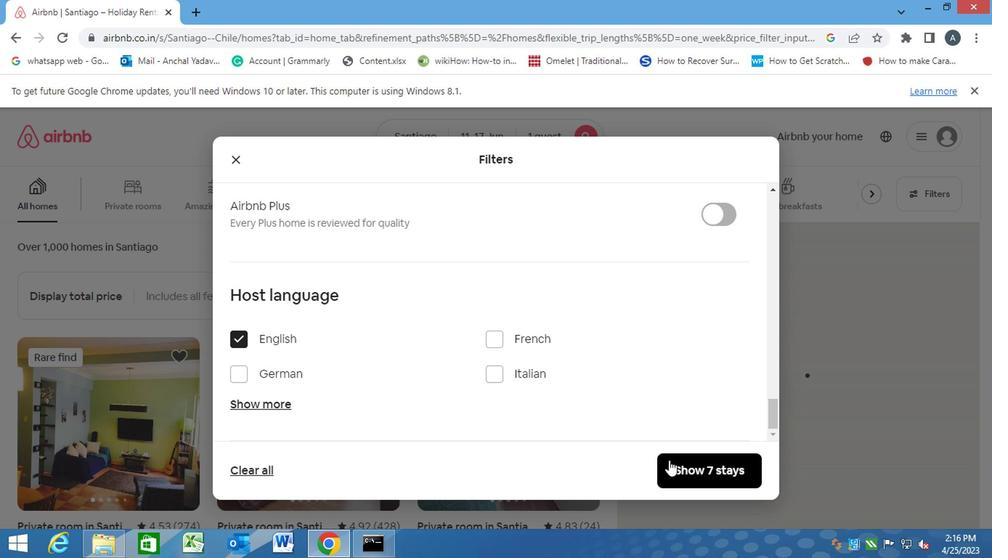 
Action: Mouse pressed left at (687, 479)
Screenshot: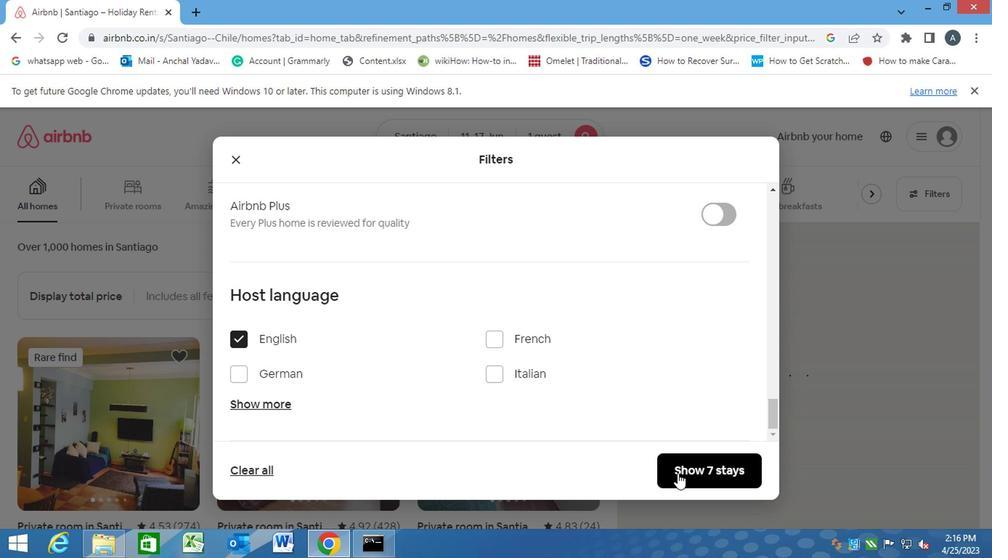 
